 Task: Add an event with the title Webinar: Advanced SEO Strategies for Organic Traffic Growth, date '2023/12/20', time 7:50 AM to 9:50 AMand add a description: Participants will explore the significance of shared goals and a shared vision in driving team collaboration. They will learn techniques for aligning individual objectives with team objectives, fostering a sense of purpose, and promoting a collective sense of ownership.Select event color  Graphite . Add location for the event as: 789 La Boqueria, Barcelona, Spain, logged in from the account softage.5@softage.netand send the event invitation to softage.3@softage.net and softage.4@softage.net. Set a reminder for the event Weekly on Sunday
Action: Mouse moved to (56, 135)
Screenshot: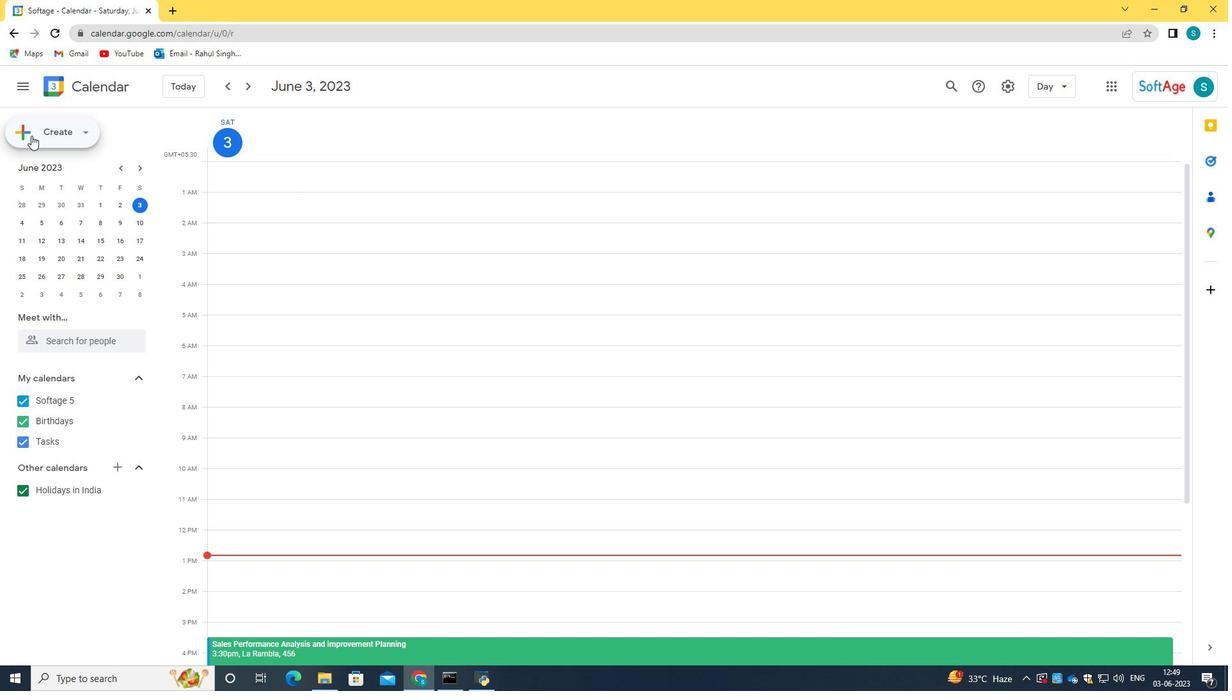 
Action: Mouse pressed left at (56, 135)
Screenshot: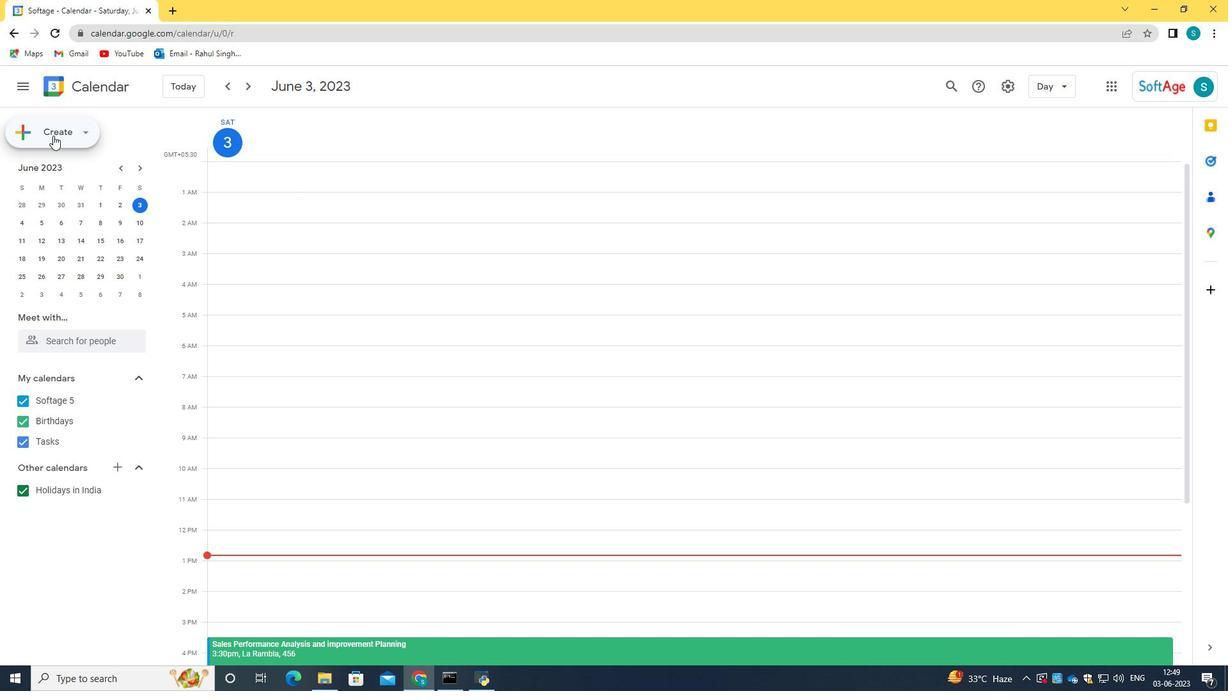 
Action: Mouse moved to (64, 168)
Screenshot: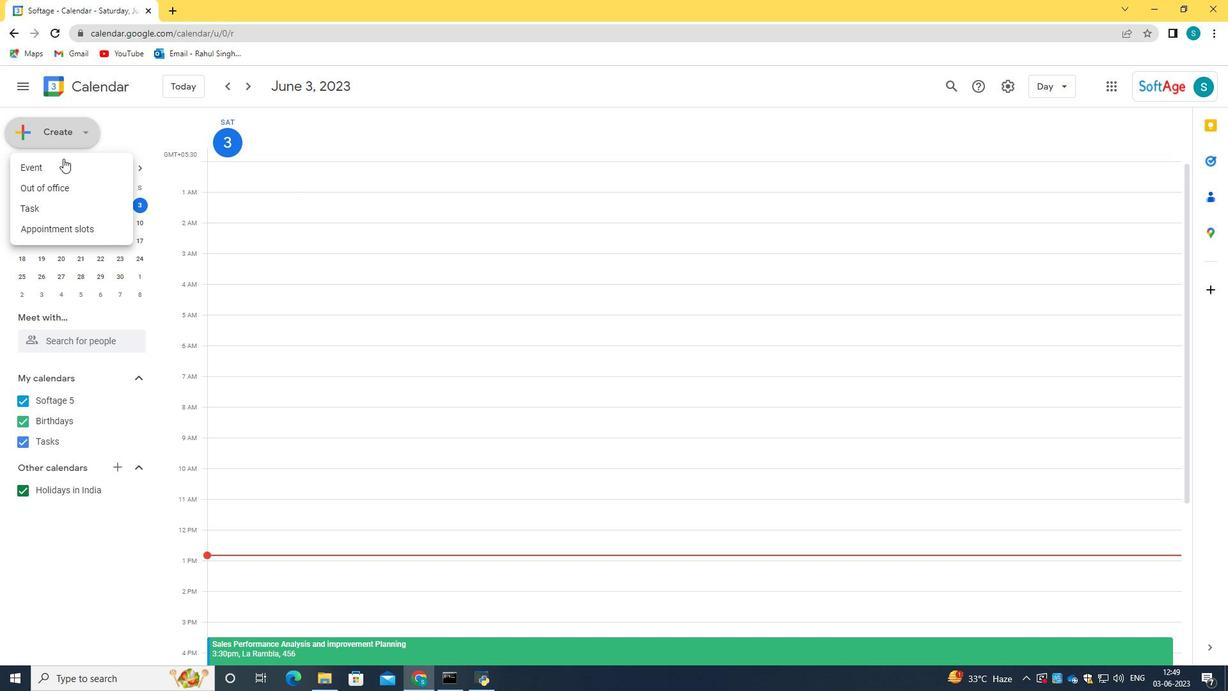 
Action: Mouse pressed left at (64, 168)
Screenshot: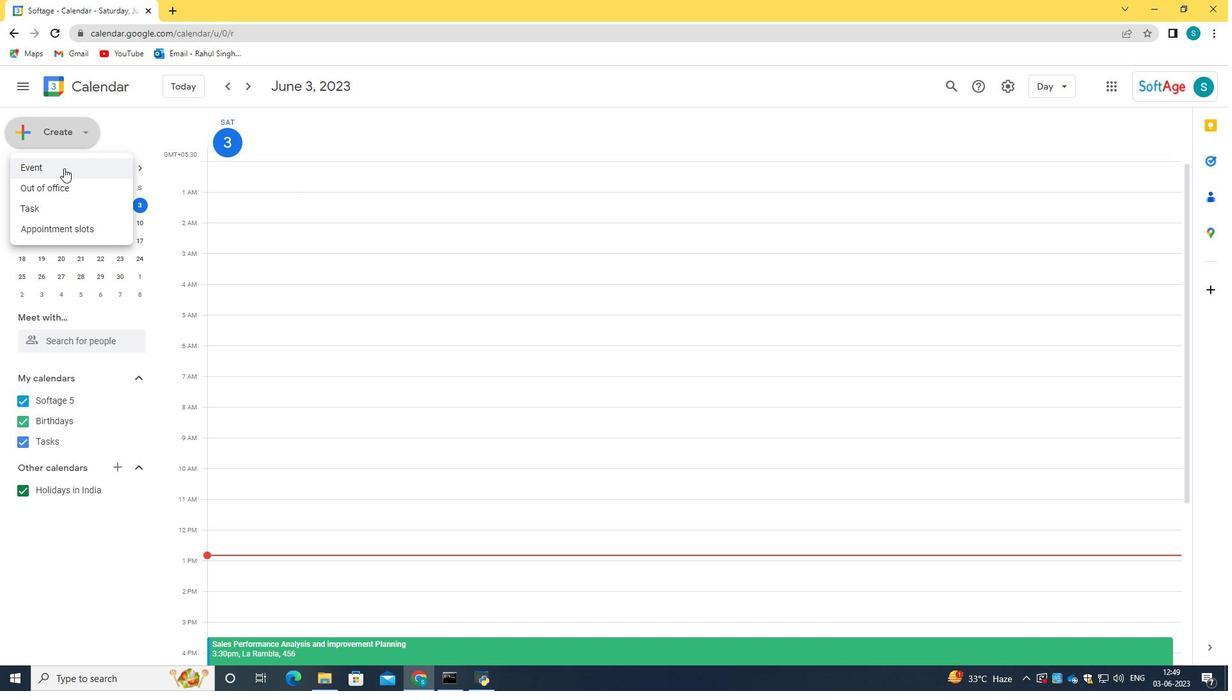 
Action: Mouse moved to (658, 280)
Screenshot: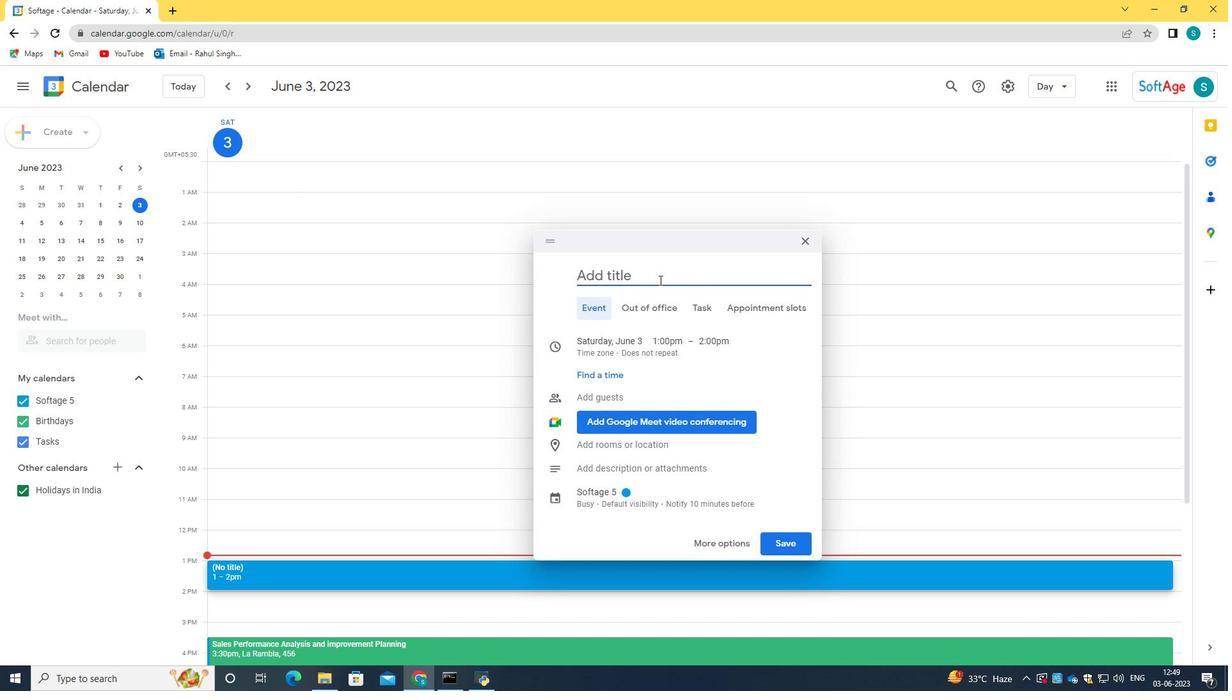 
Action: Mouse pressed left at (658, 280)
Screenshot: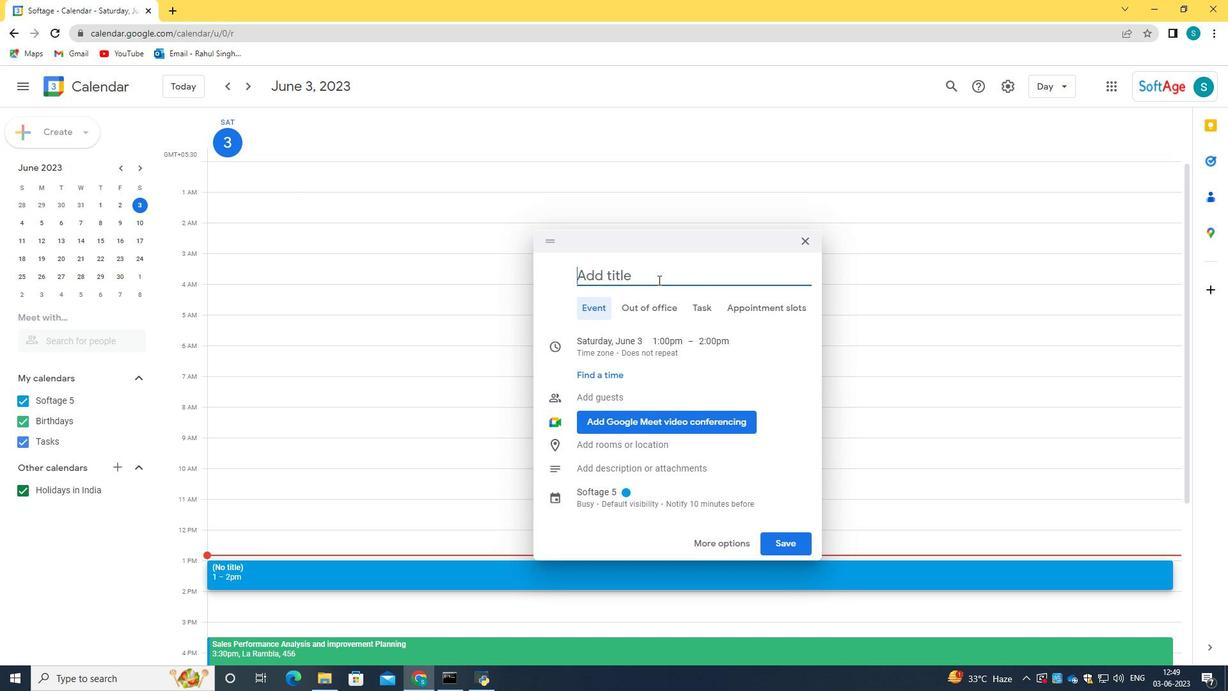 
Action: Mouse moved to (739, 554)
Screenshot: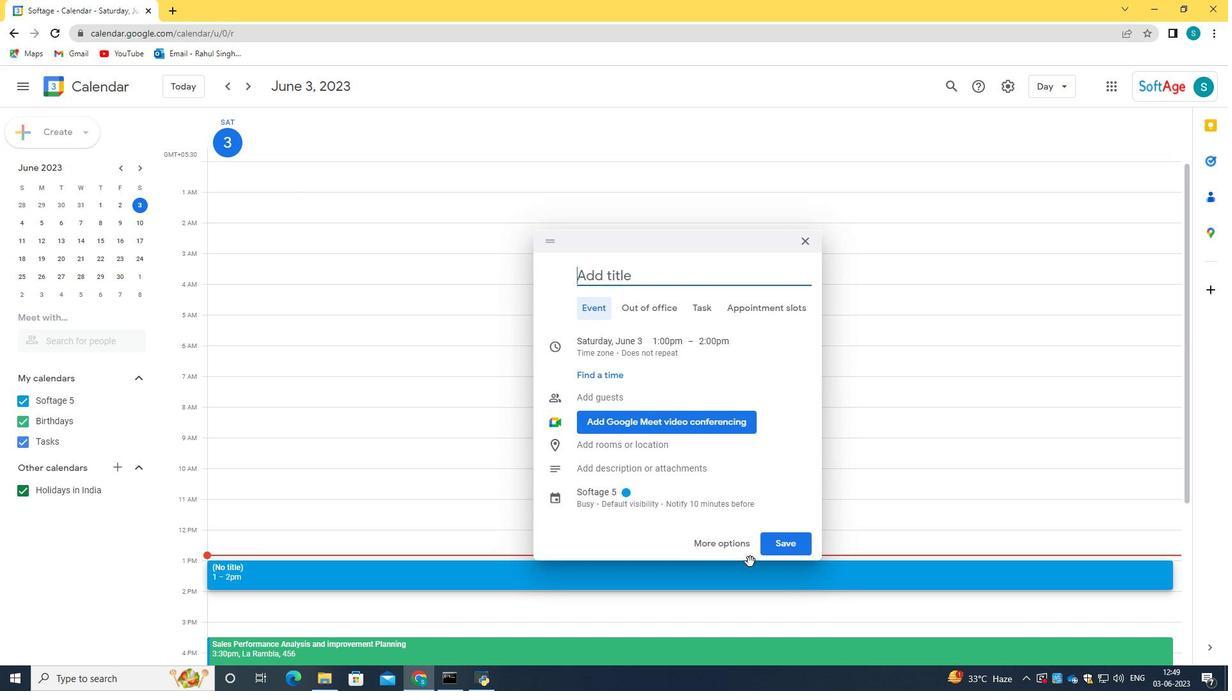 
Action: Mouse pressed left at (739, 554)
Screenshot: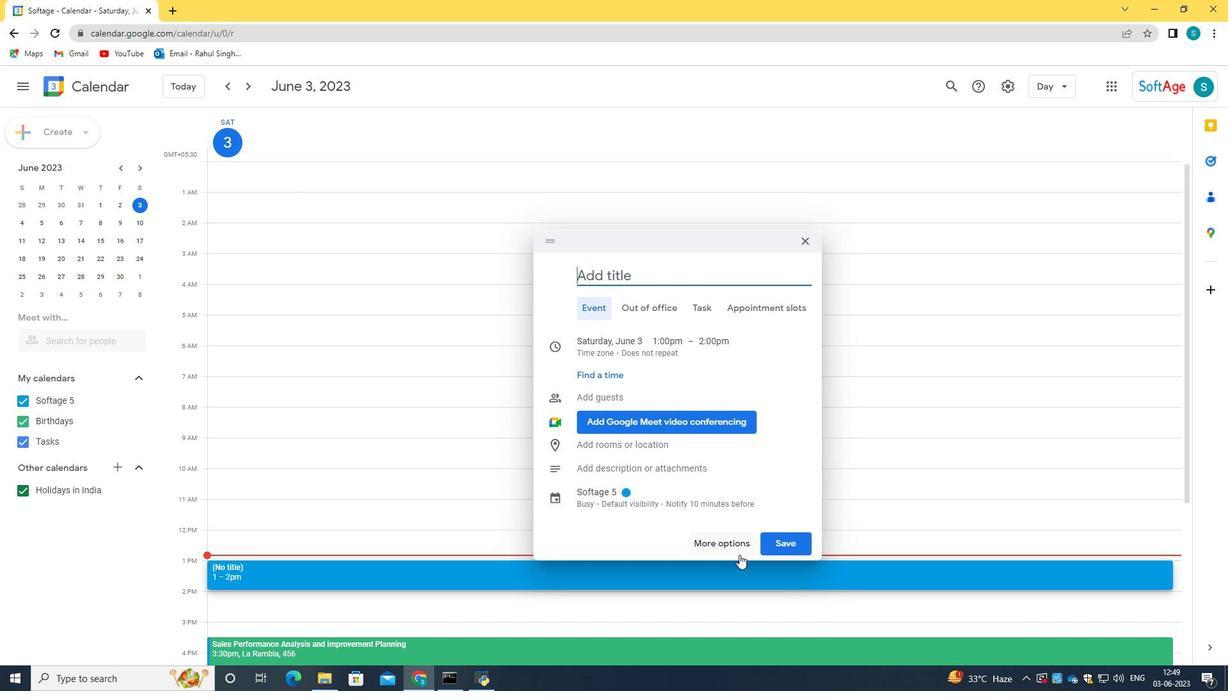 
Action: Mouse moved to (314, 96)
Screenshot: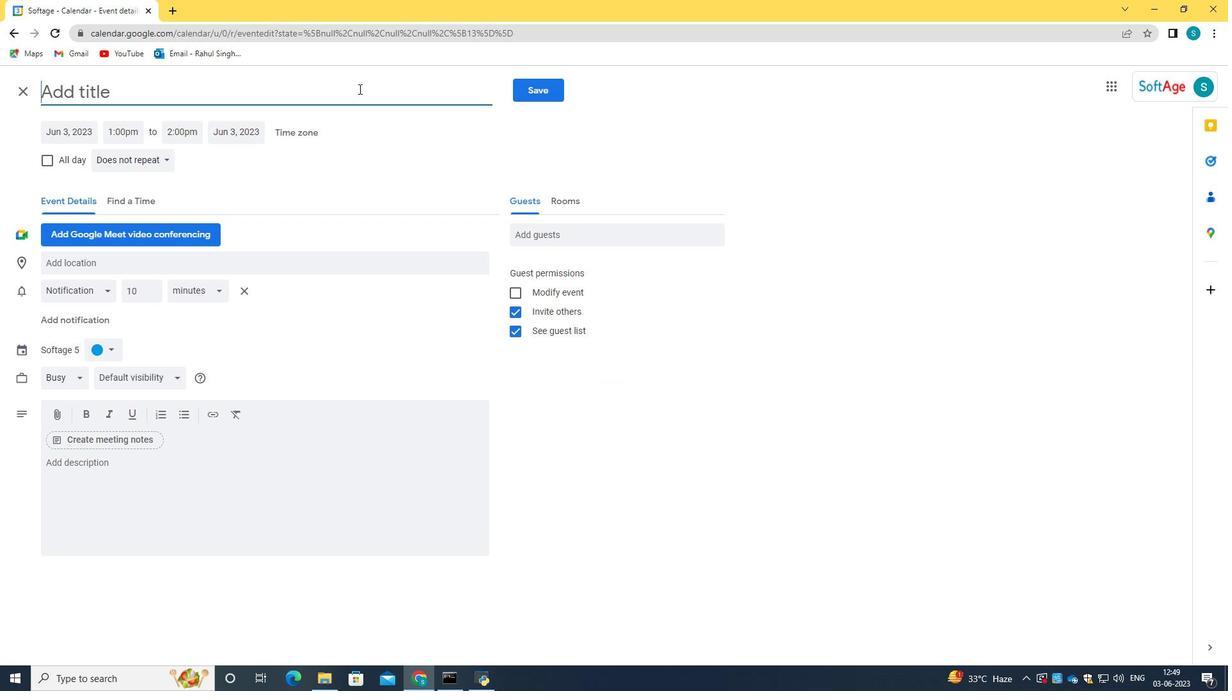 
Action: Mouse pressed left at (314, 96)
Screenshot: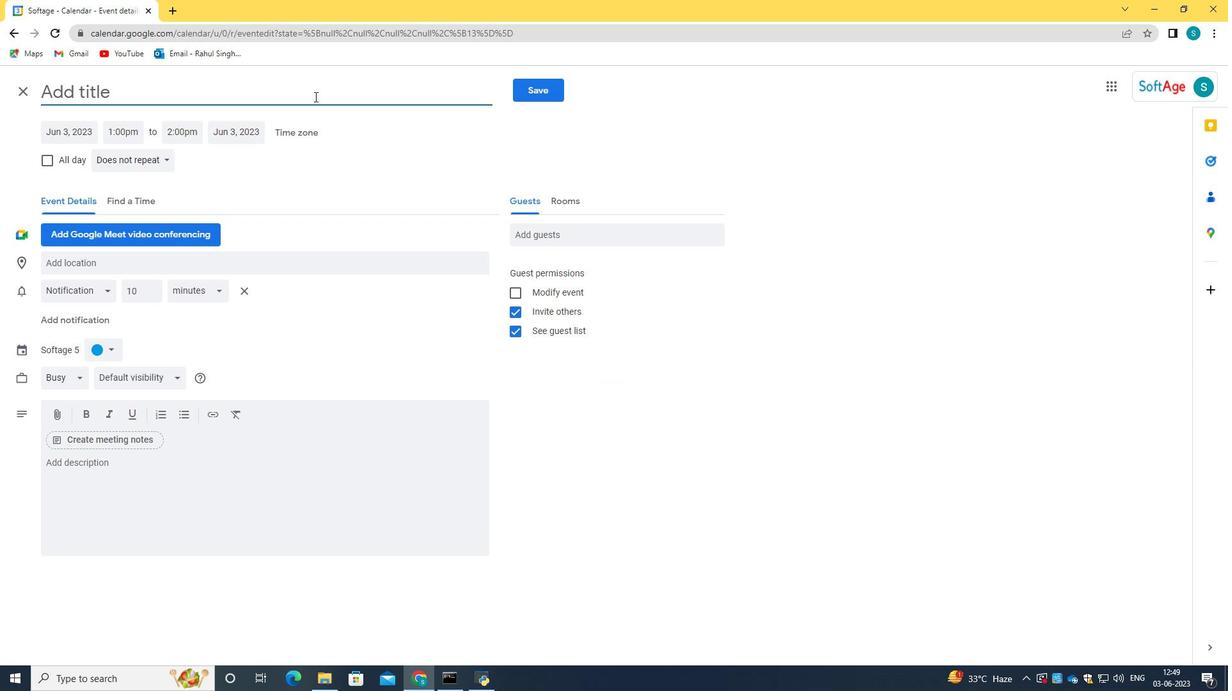 
Action: Key pressed <Key.caps_lock>A<Key.caps_lock><Key.backspace><Key.backspace><Key.caps_lock>W<Key.caps_lock>ebinar<Key.space><Key.backspace><Key.shift_r>:<Key.space><Key.caps_lock>A<Key.caps_lock>dvanced<Key.space><Key.caps_lock>S<Key.caps_lock>eo<Key.space><Key.backspace><Key.backspace><Key.backspace><Key.caps_lock>EO<Key.space><Key.caps_lock>s<Key.caps_lock><Key.backspace>S<Key.caps_lock>tratefic<Key.backspace><Key.backspace><Key.backspace>gic<Key.space>for<Key.space><Key.caps_lock>O<Key.caps_lock>rganci<Key.backspace><Key.backspace>ic<Key.space><Key.caps_lock>T<Key.caps_lock>rafic<Key.space><Key.caps_lock><Key.backspace><Key.backspace><Key.backspace>FI<Key.backspace><Key.backspace><Key.caps_lock>fic<Key.space><Key.caps_lock>G<Key.caps_lock>rowth
Screenshot: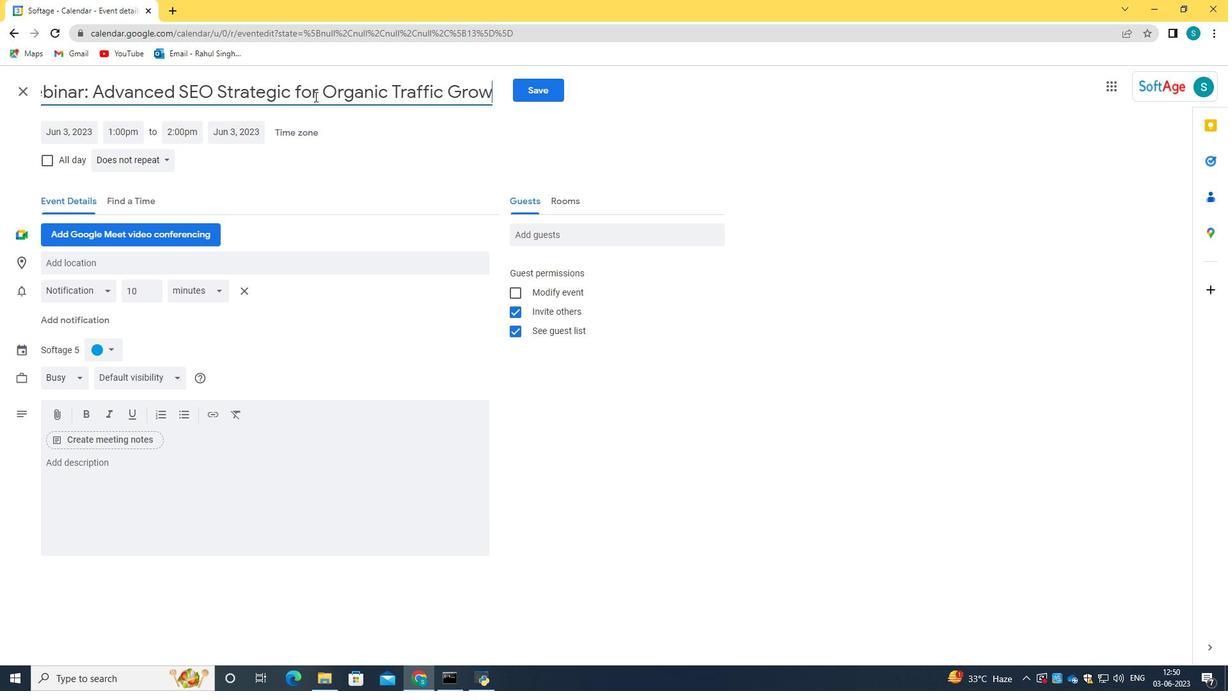
Action: Mouse moved to (55, 131)
Screenshot: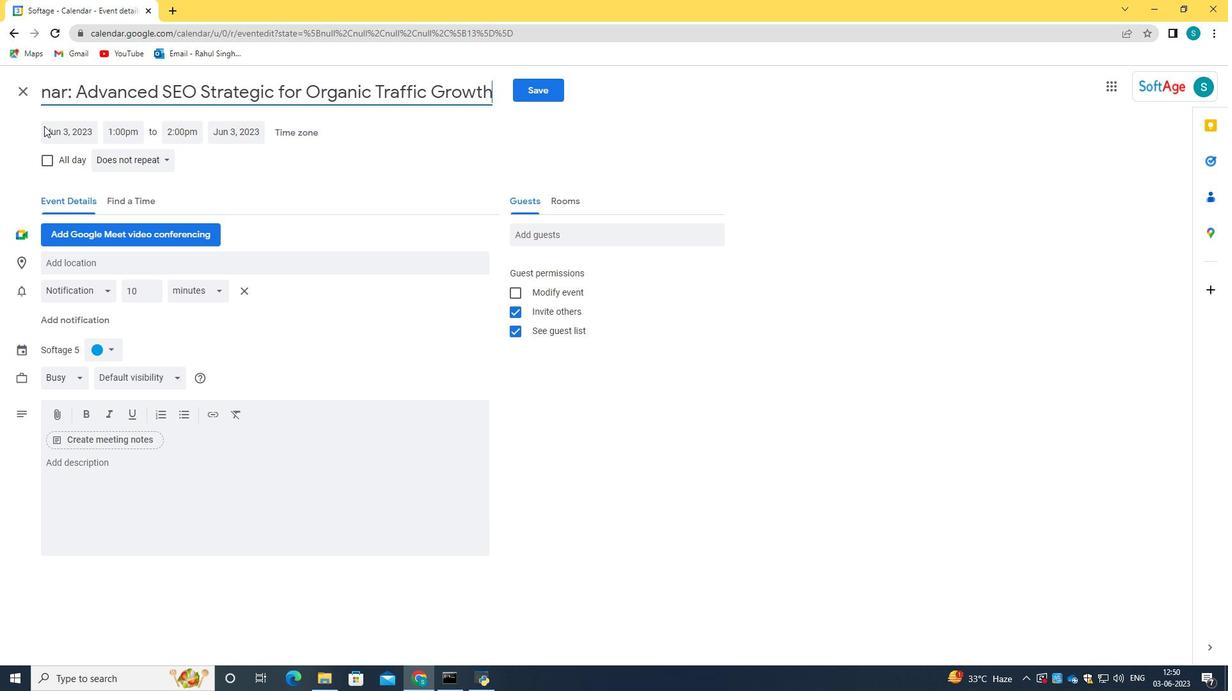
Action: Mouse pressed left at (55, 131)
Screenshot: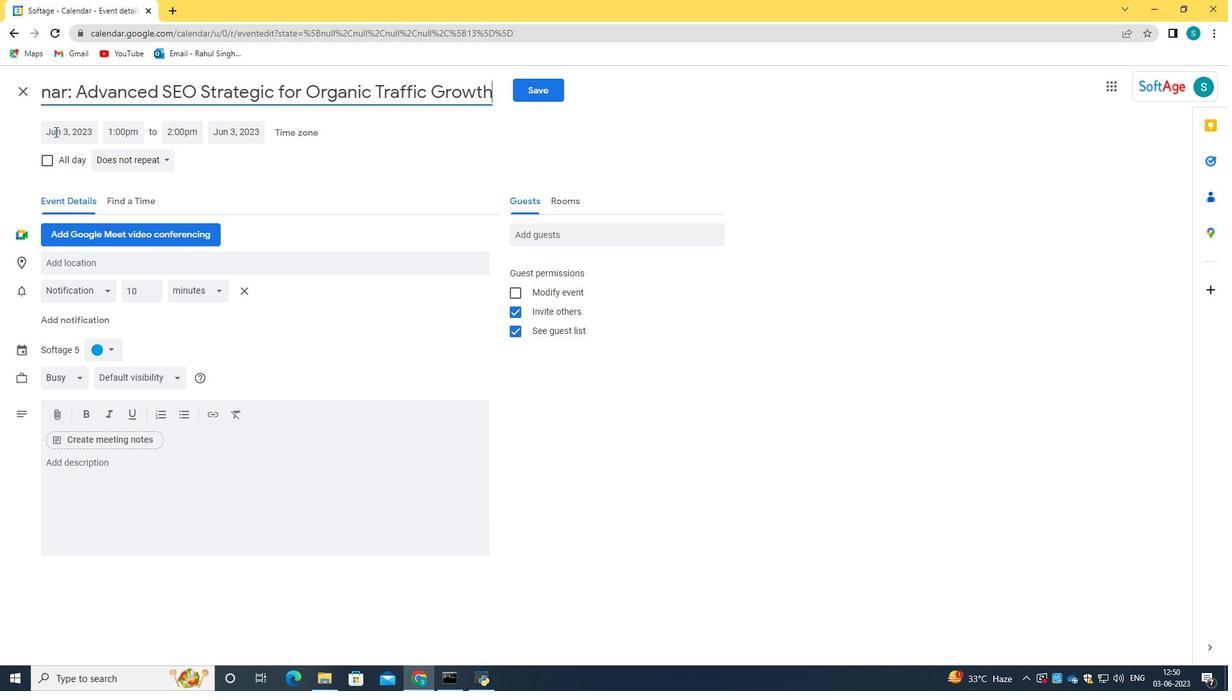 
Action: Key pressed 2023/12/20
Screenshot: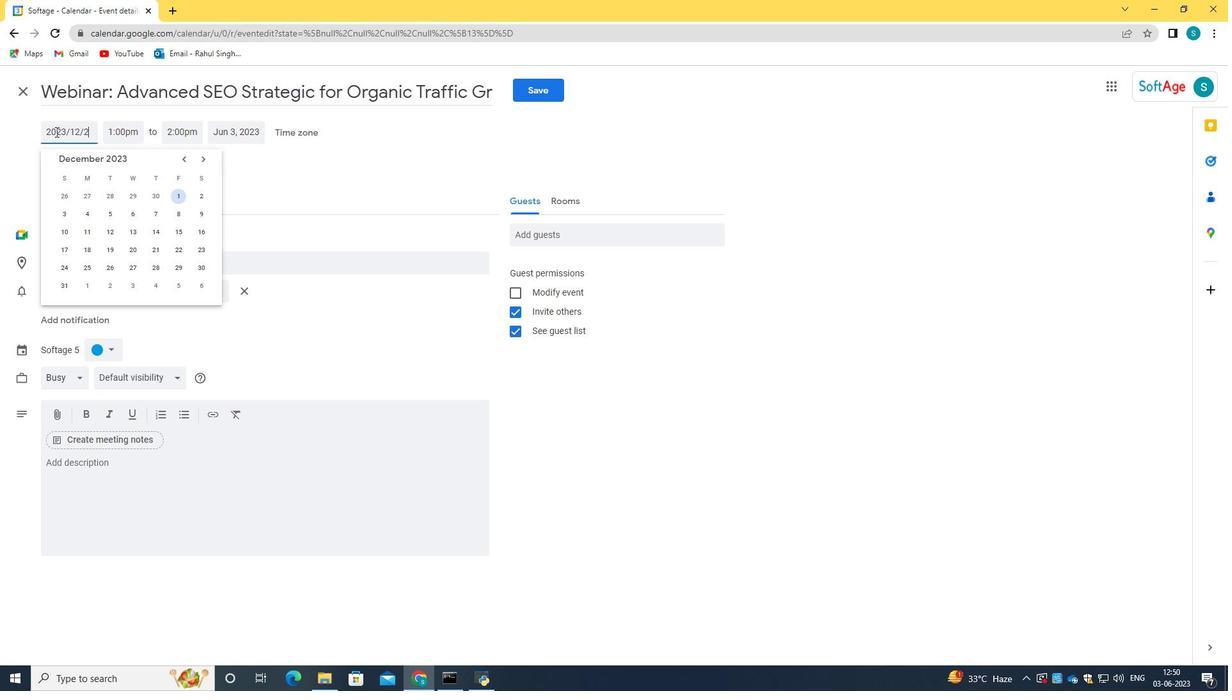 
Action: Mouse moved to (131, 255)
Screenshot: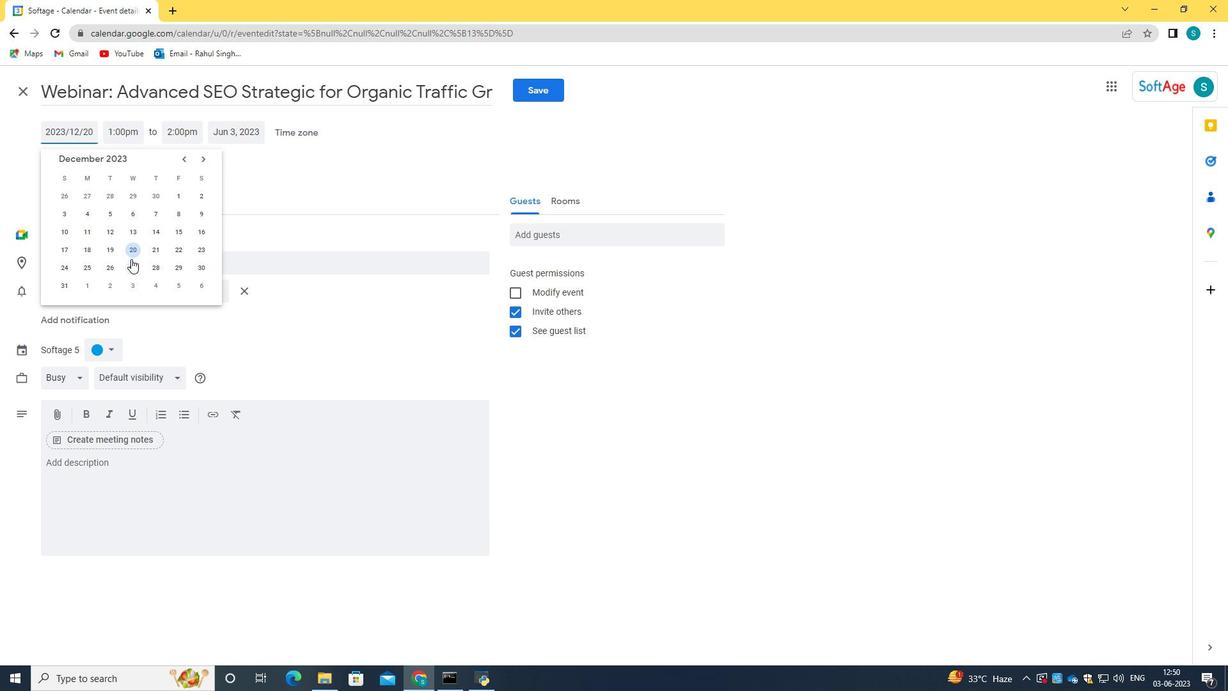 
Action: Mouse pressed left at (131, 255)
Screenshot: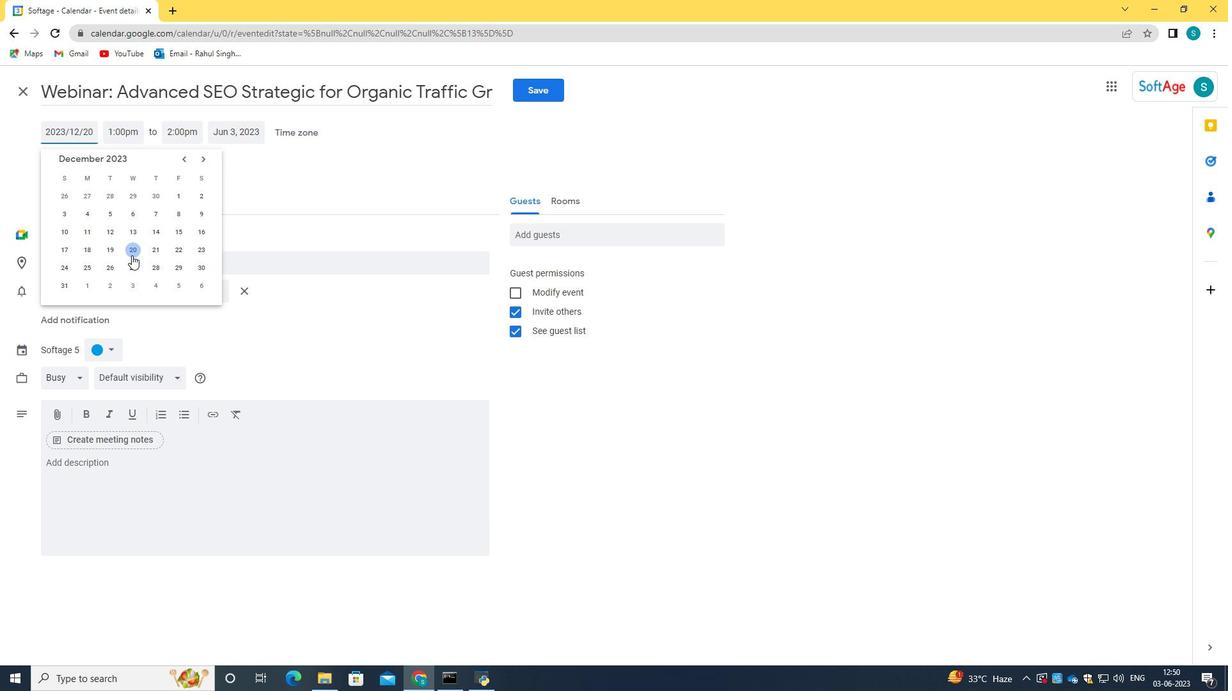 
Action: Mouse moved to (131, 129)
Screenshot: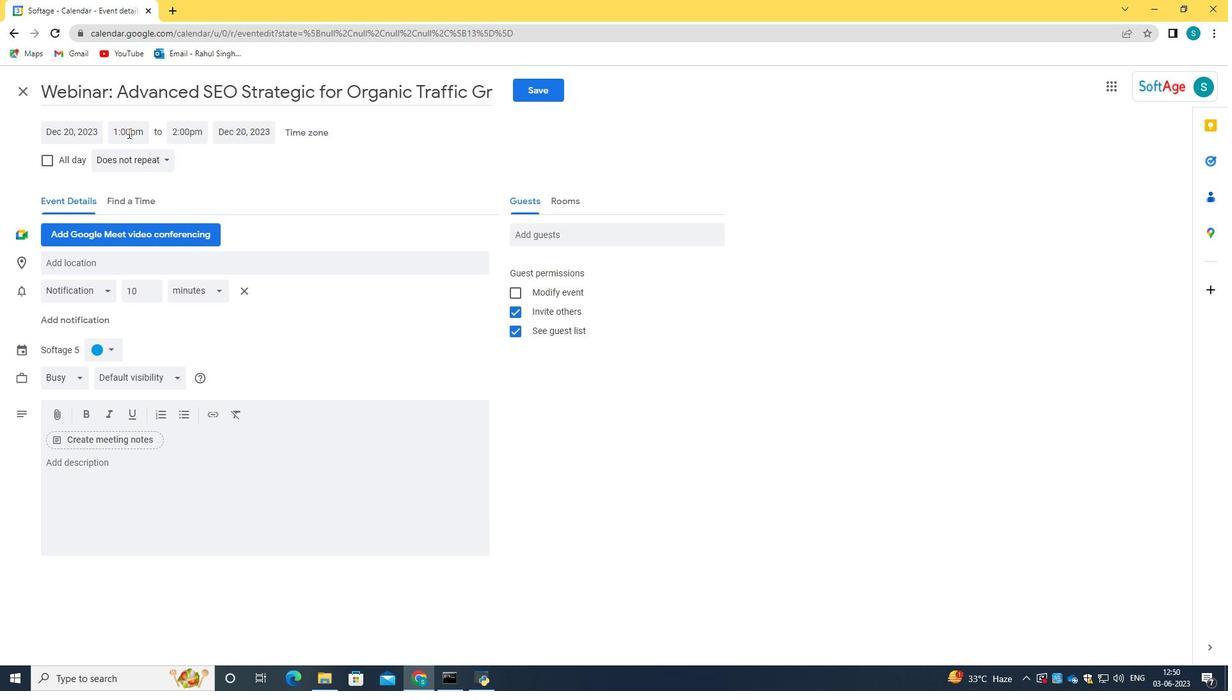 
Action: Mouse pressed left at (131, 129)
Screenshot: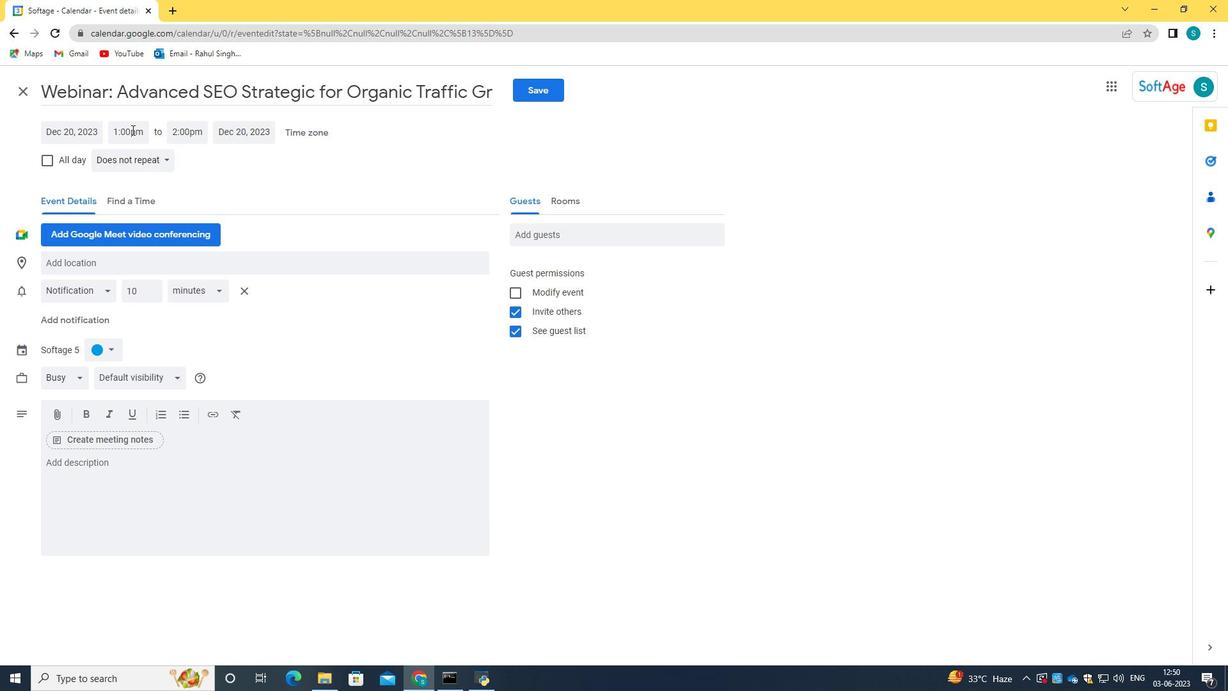 
Action: Key pressed 7<Key.shift_r>:50<Key.space>am<Key.tab>9<Key.shift_r>:50<Key.enter>
Screenshot: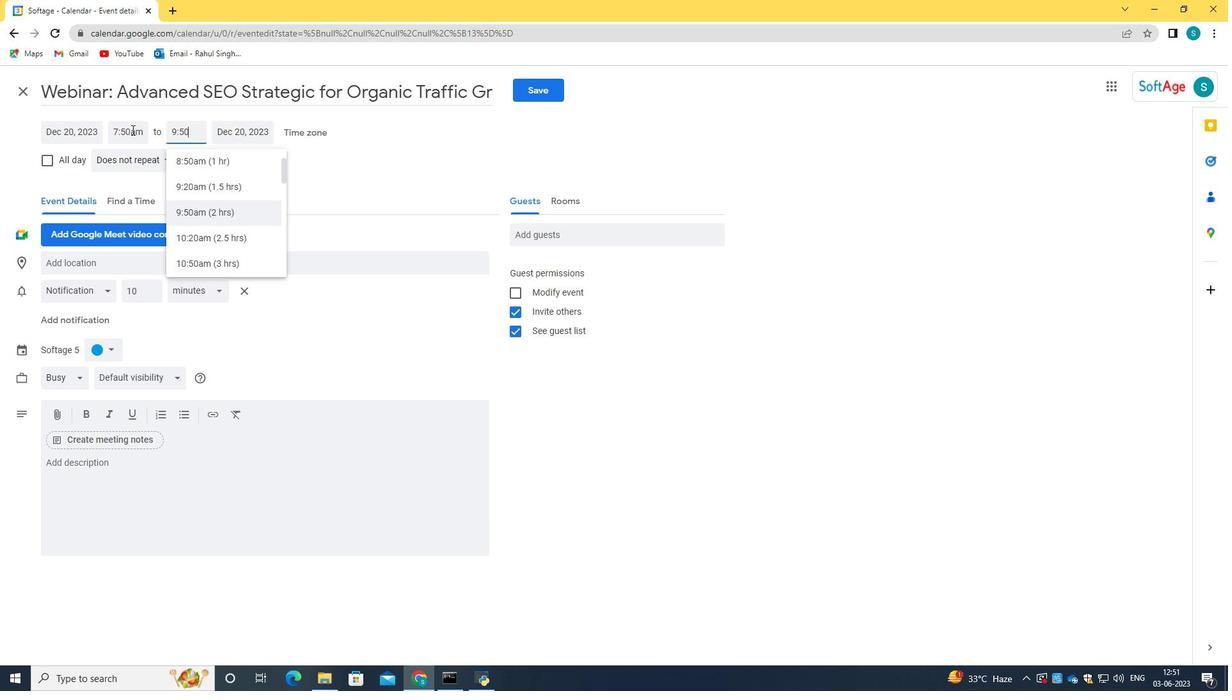 
Action: Mouse moved to (197, 473)
Screenshot: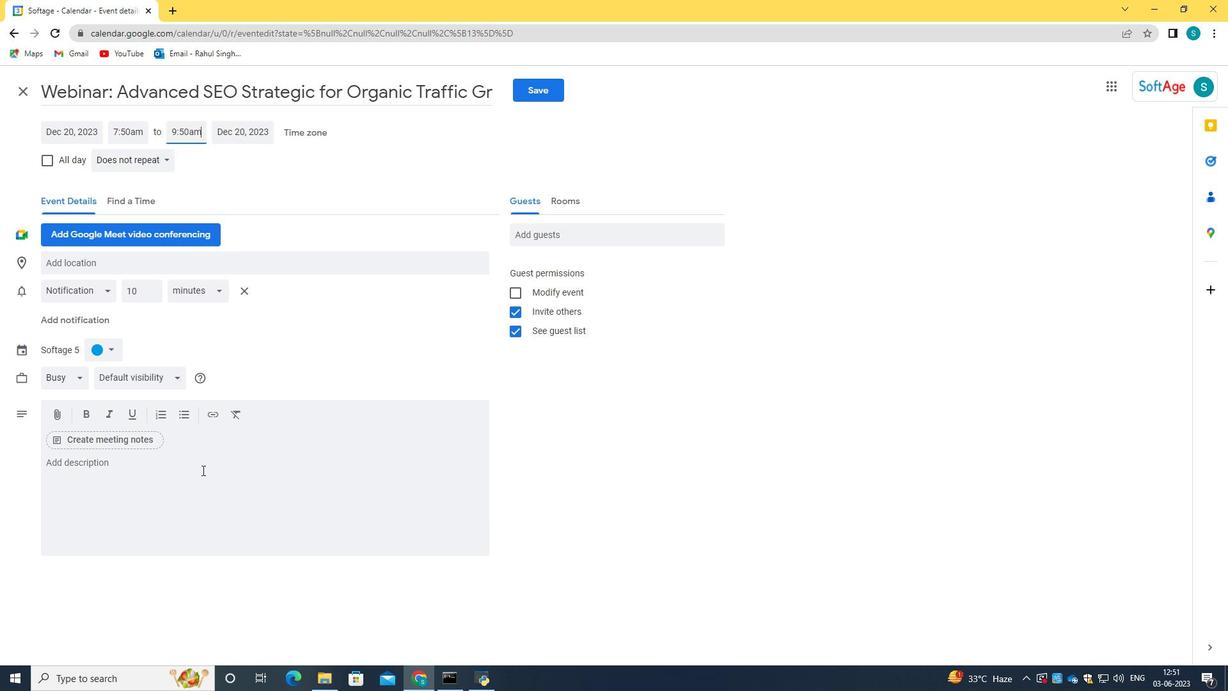 
Action: Mouse pressed left at (197, 473)
Screenshot: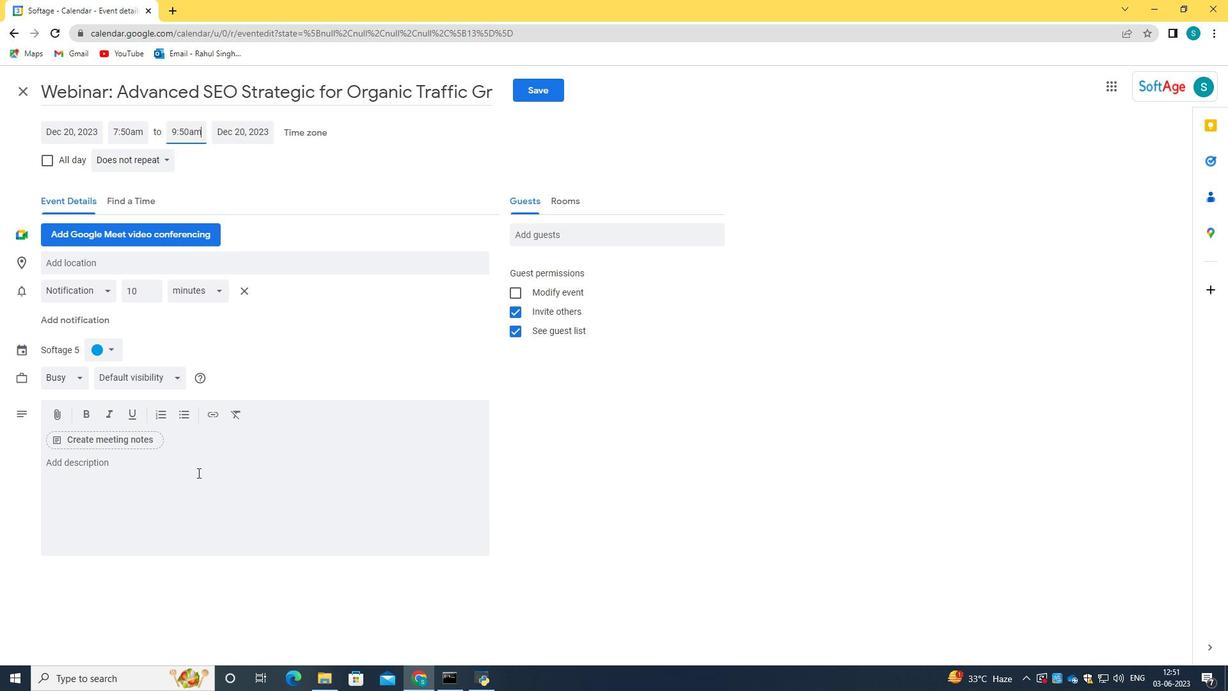 
Action: Mouse moved to (160, 498)
Screenshot: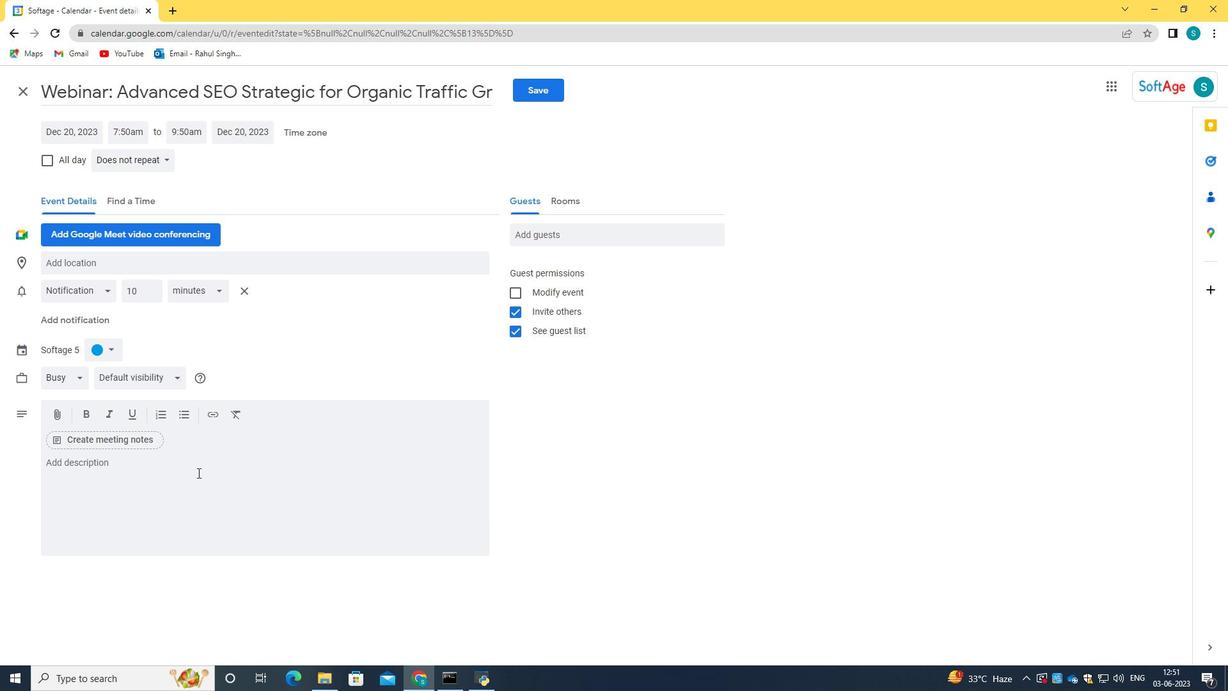 
Action: Mouse pressed left at (160, 498)
Screenshot: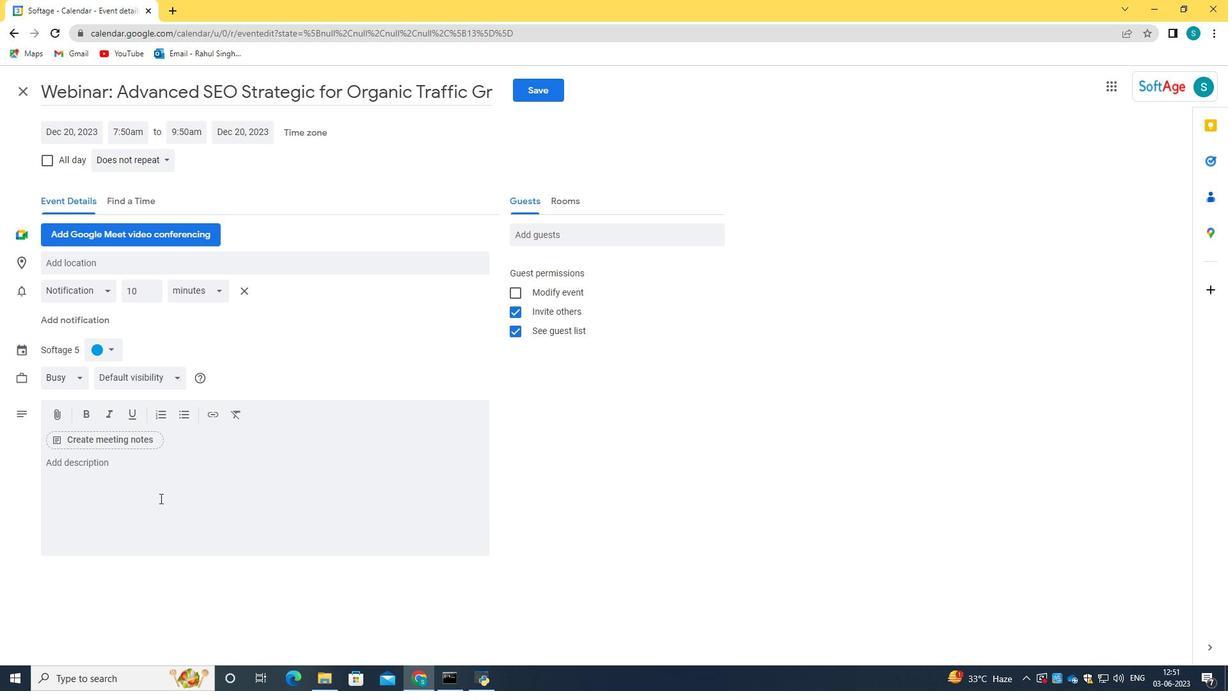 
Action: Key pressed <Key.caps_lock>P<Key.caps_lock>articipants<Key.space>will<Key.space>explore<Key.space>the<Key.space>significance<Key.space>of<Key.space>shared<Key.space>goals<Key.space>and<Key.space>a<Key.space>shared<Key.space>version<Key.space>in<Key.space>driving<Key.space>team<Key.space>collaboration.<Key.space><Key.caps_lock>T<Key.caps_lock>hey<Key.space>will<Key.space>learn<Key.space>techniques<Key.space>for<Key.space>aligning<Key.space>individual<Key.space>objectives<Key.space>with<Key.space>team<Key.space>objectives,<Key.space>fostering<Key.space>a<Key.space>sense<Key.space>of<Key.space>purpose,<Key.space>and<Key.space>promoting<Key.space>a<Key.space>collective<Key.space>sence<Key.space><Key.backspace><Key.backspace><Key.backspace>se<Key.space>of<Key.space>ownership.
Screenshot: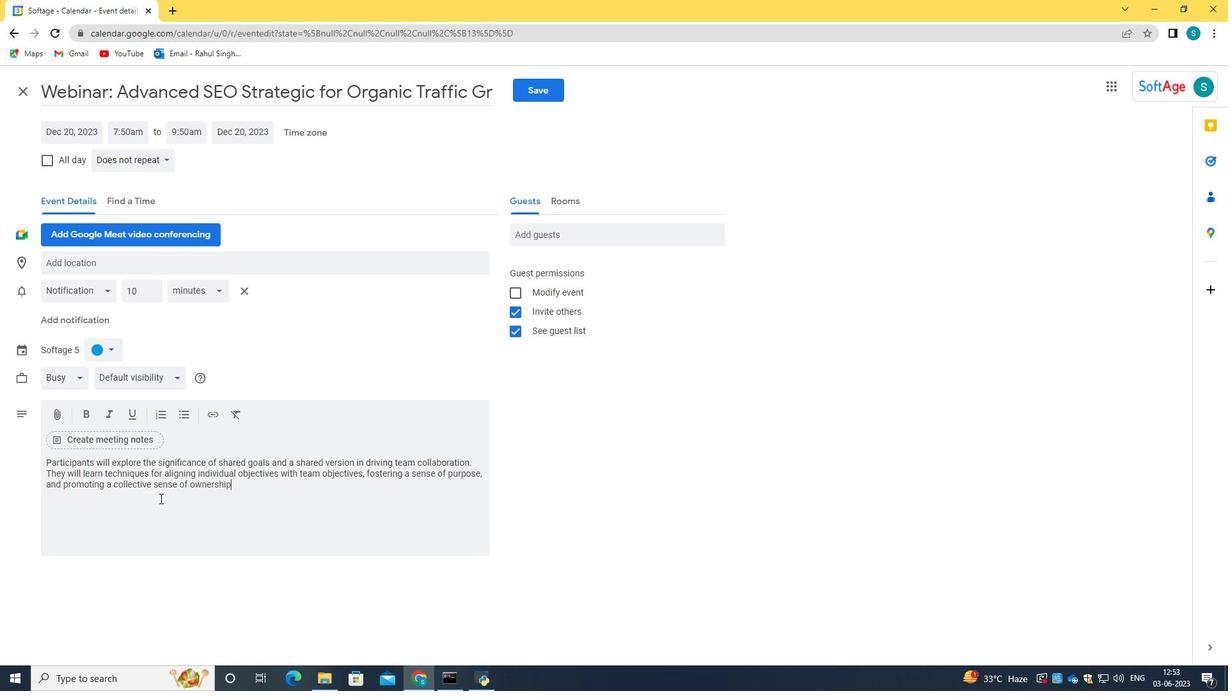
Action: Mouse moved to (102, 350)
Screenshot: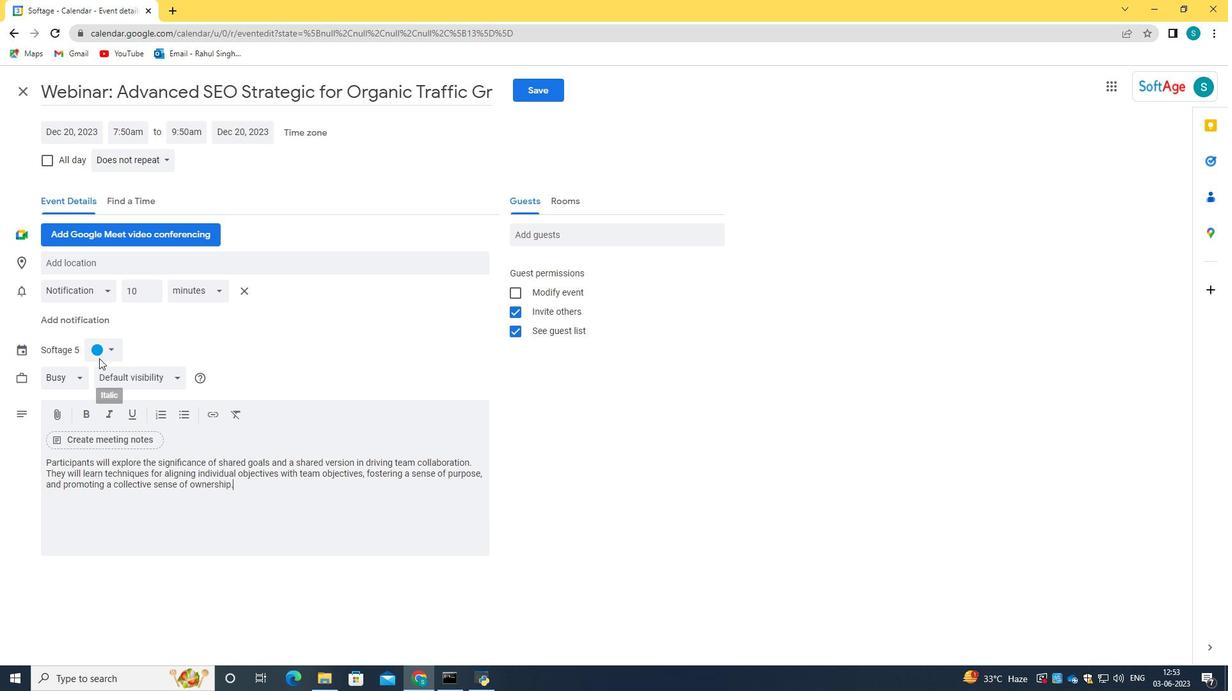 
Action: Mouse pressed left at (102, 350)
Screenshot: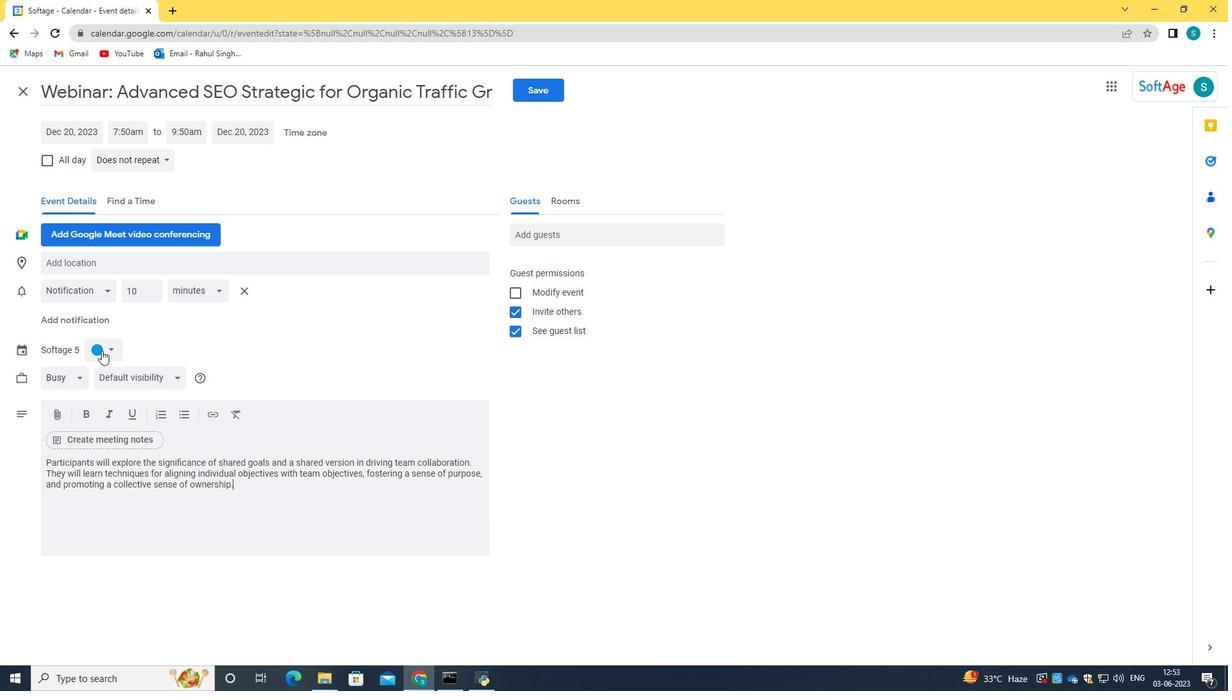 
Action: Mouse moved to (112, 412)
Screenshot: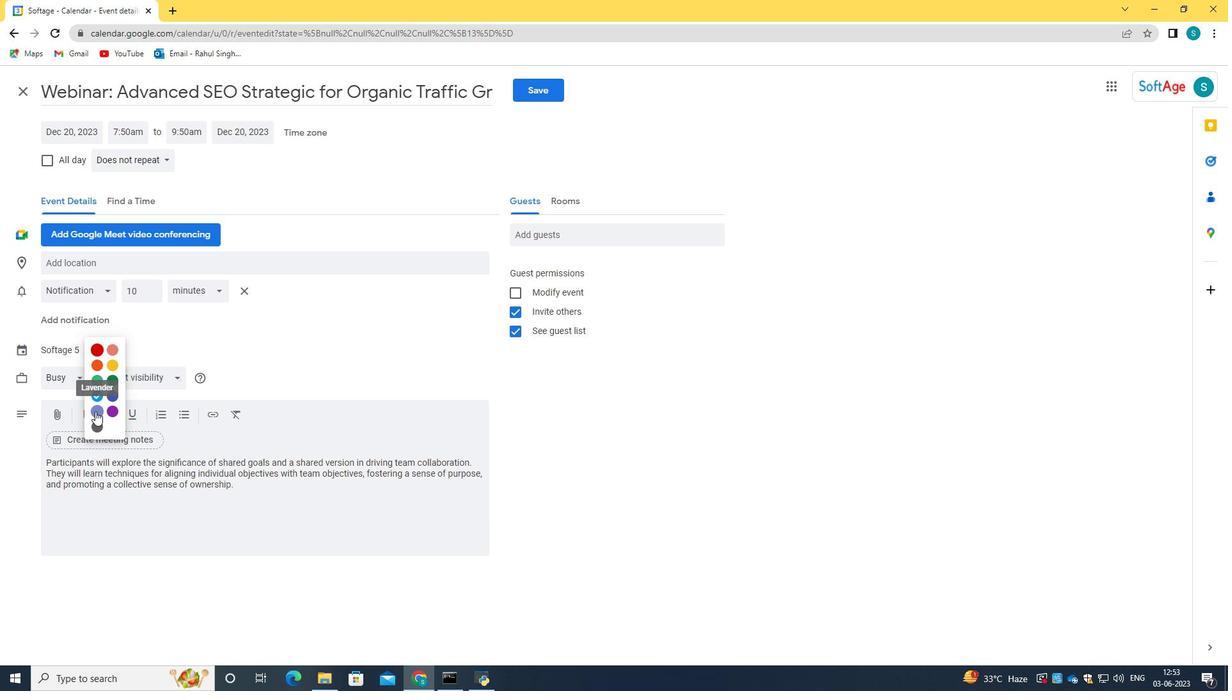 
Action: Mouse pressed left at (112, 412)
Screenshot: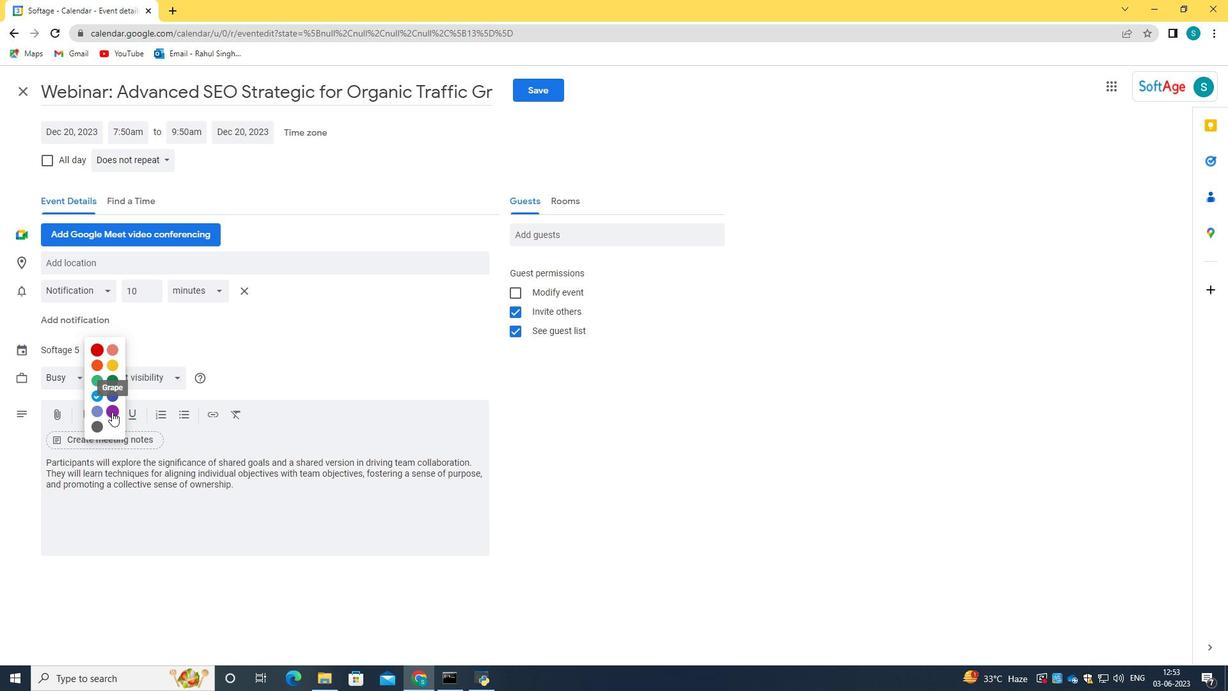 
Action: Mouse moved to (135, 266)
Screenshot: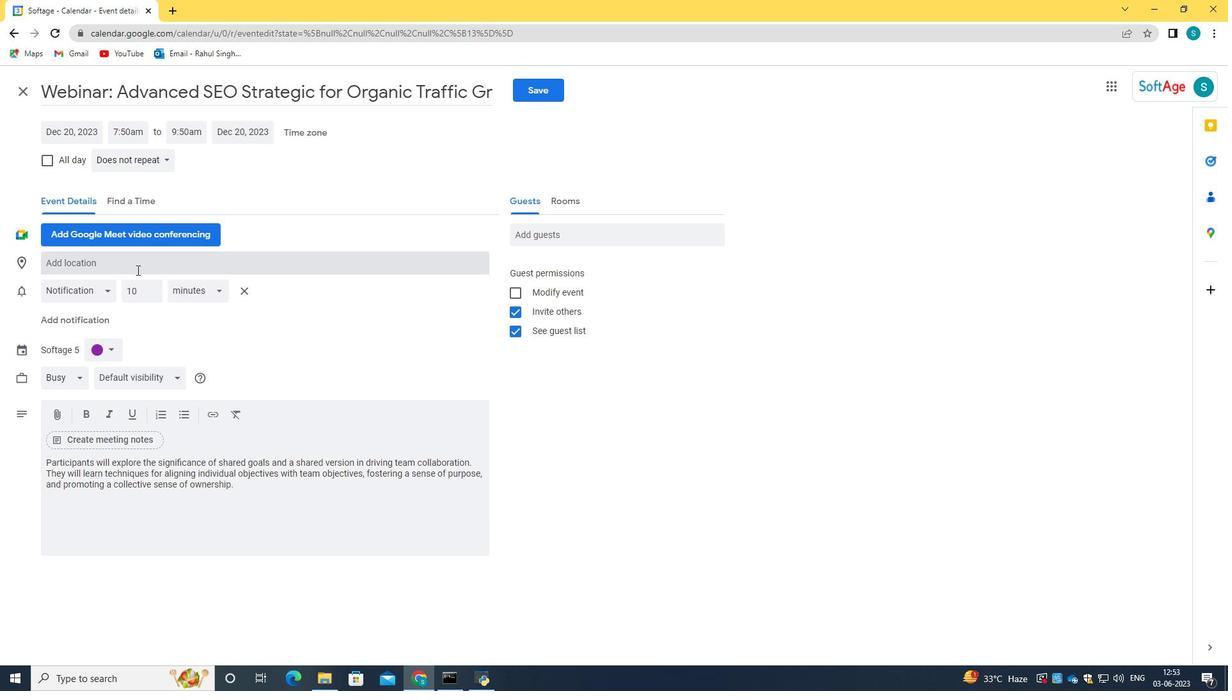 
Action: Mouse pressed left at (135, 266)
Screenshot: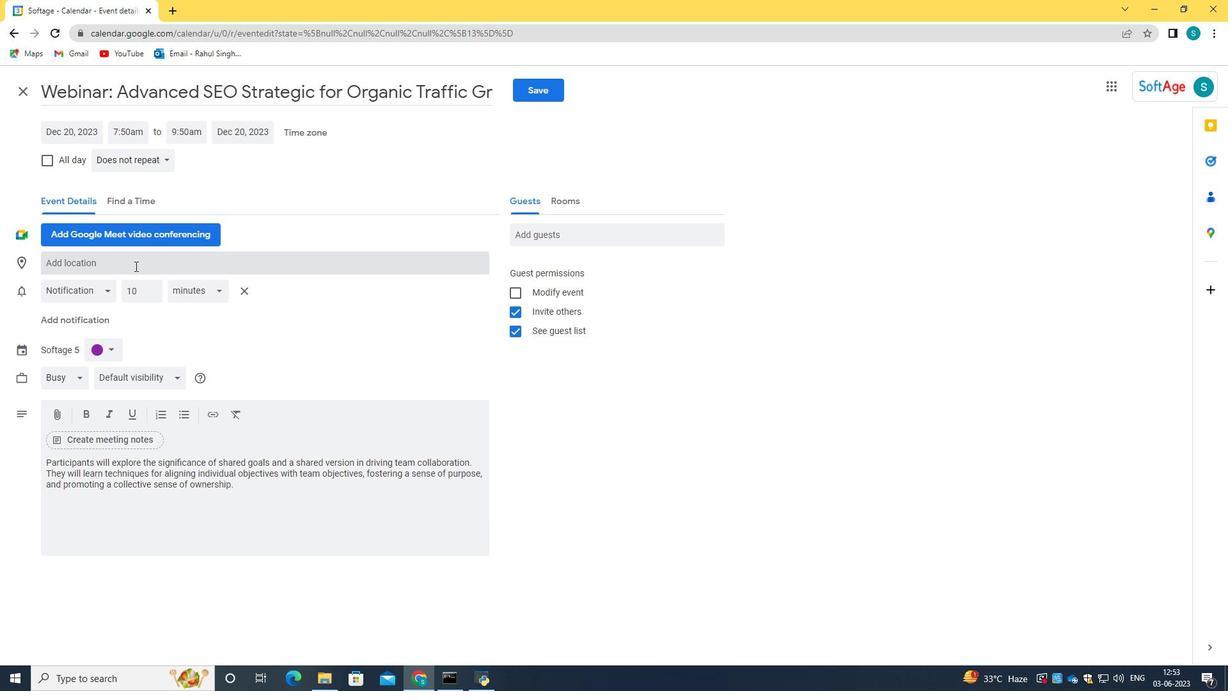 
Action: Key pressed 789<Key.space><Key.caps_lock>L<Key.caps_lock>a<Key.space><Key.caps_lock>B<Key.caps_lock>oqueria,<Key.space><Key.caps_lock>B<Key.caps_lock>arcelona,<Key.space><Key.caps_lock>S<Key.caps_lock>pain
Screenshot: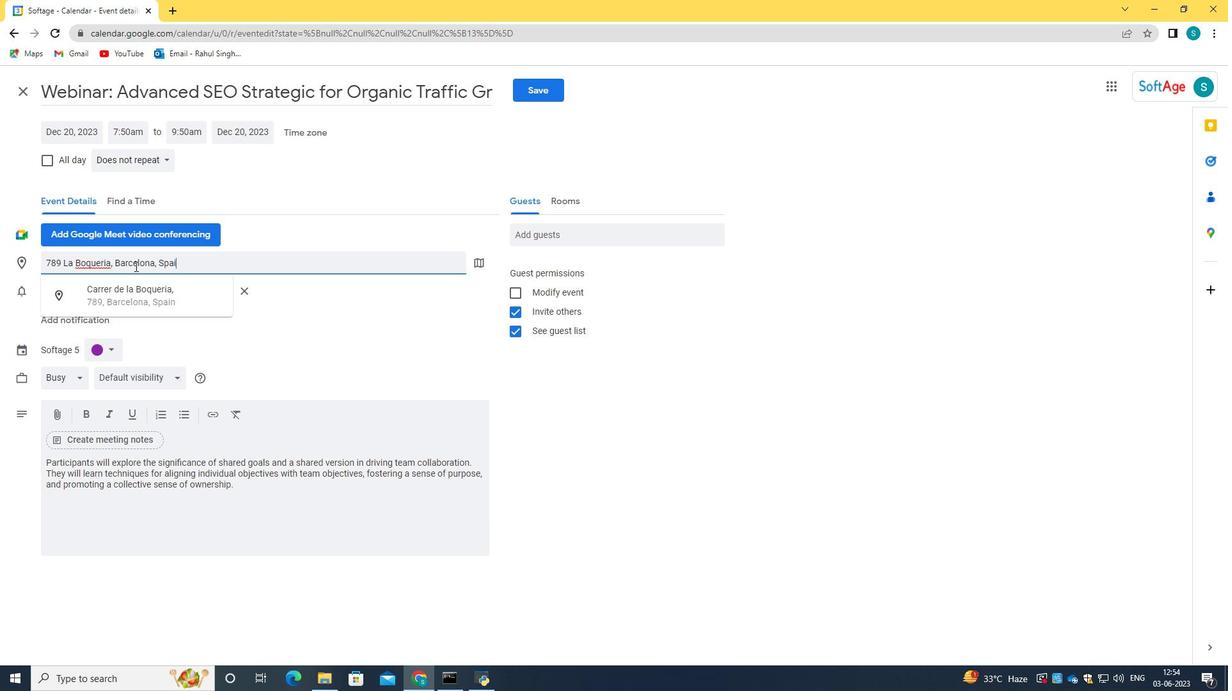 
Action: Mouse moved to (149, 297)
Screenshot: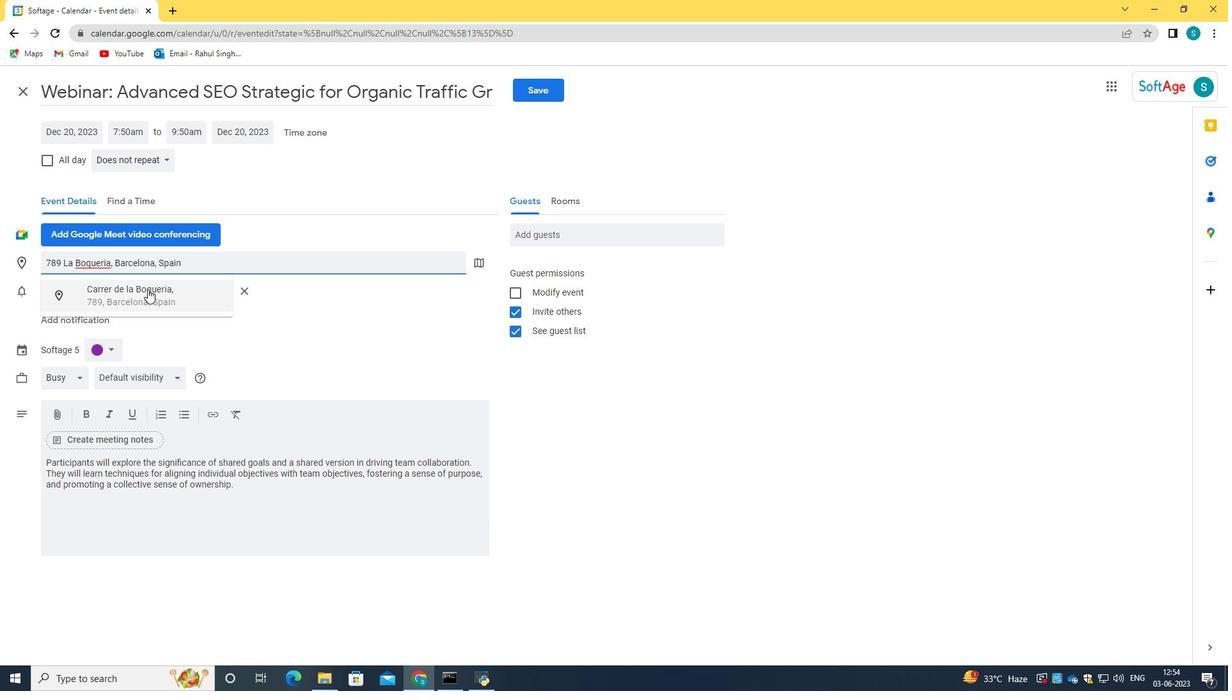 
Action: Mouse pressed left at (149, 297)
Screenshot: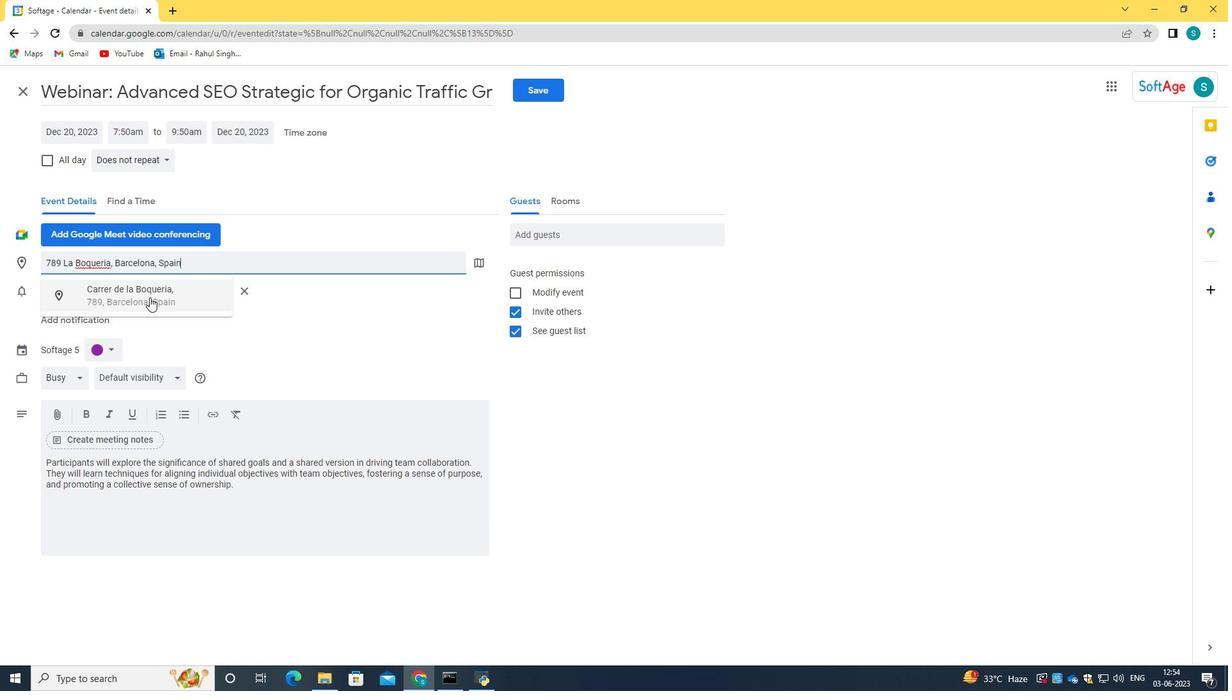 
Action: Mouse moved to (582, 234)
Screenshot: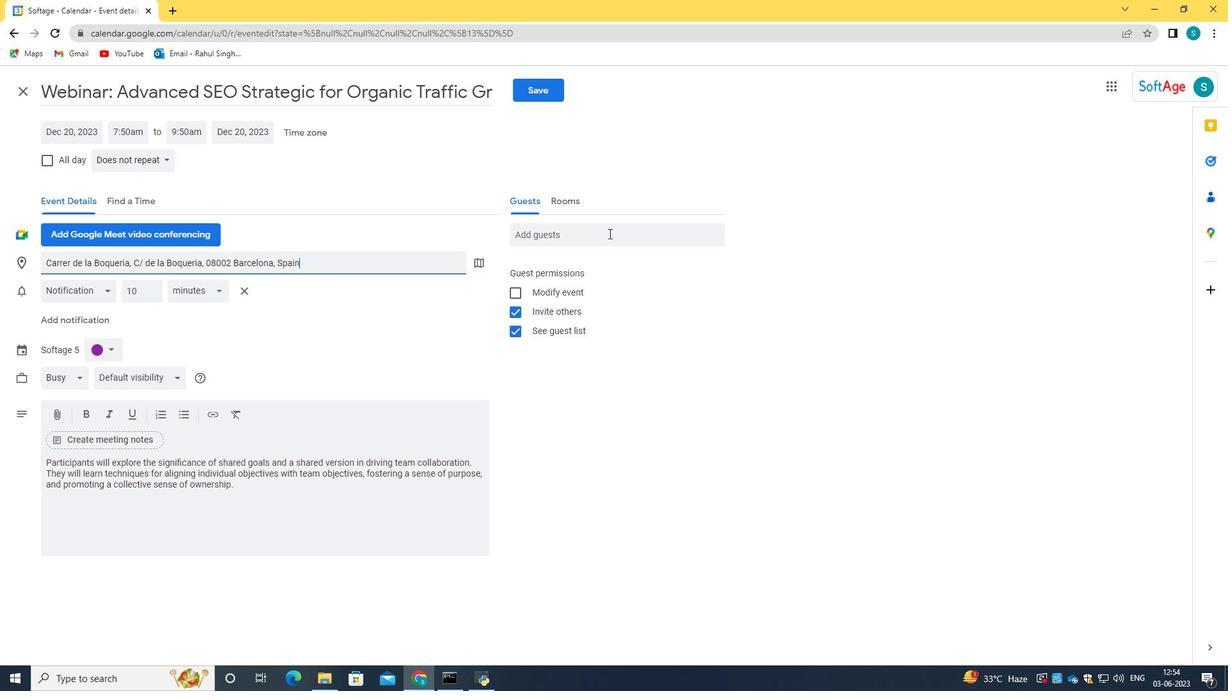 
Action: Mouse pressed left at (582, 234)
Screenshot: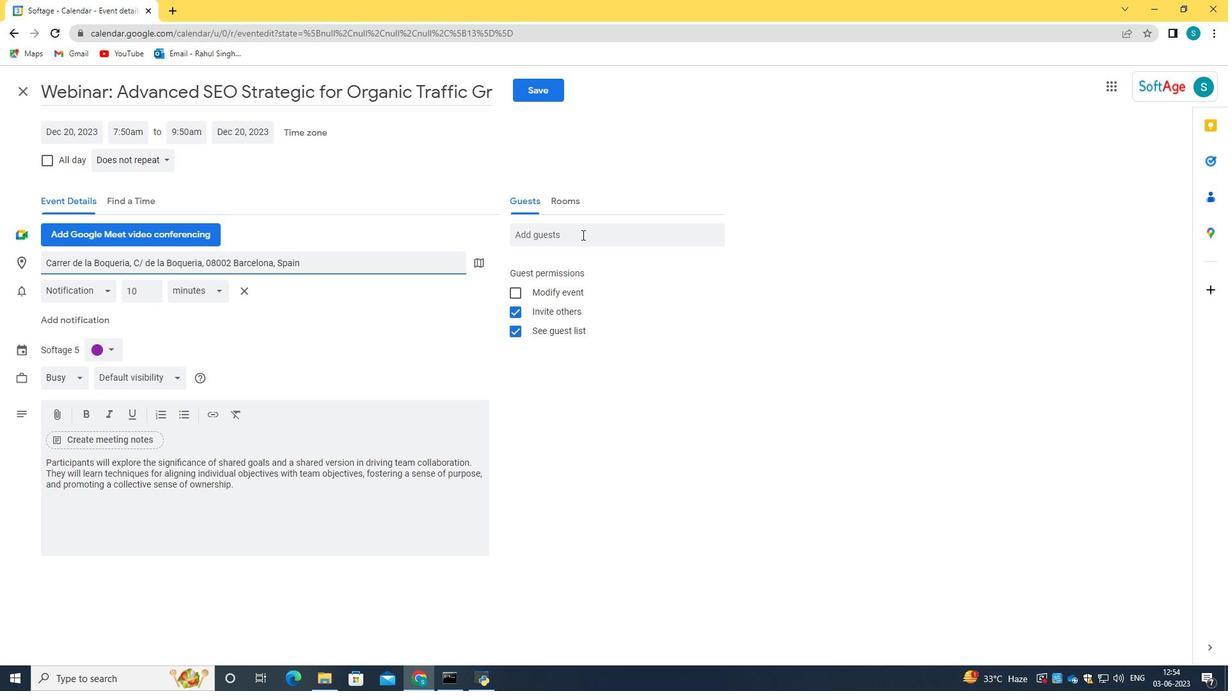 
Action: Key pressed softage.3<Key.shift>@sod<Key.backspace>ftage.net<Key.tab>softage.4<Key.shift>@softage.net
Screenshot: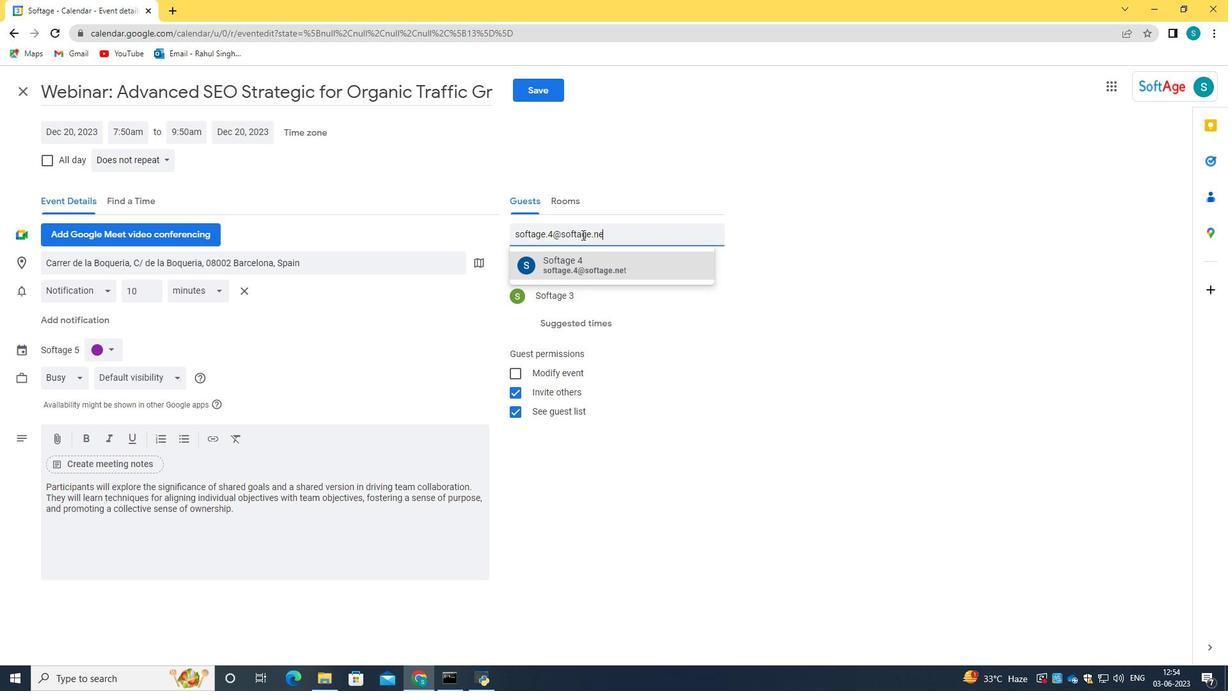
Action: Mouse moved to (638, 267)
Screenshot: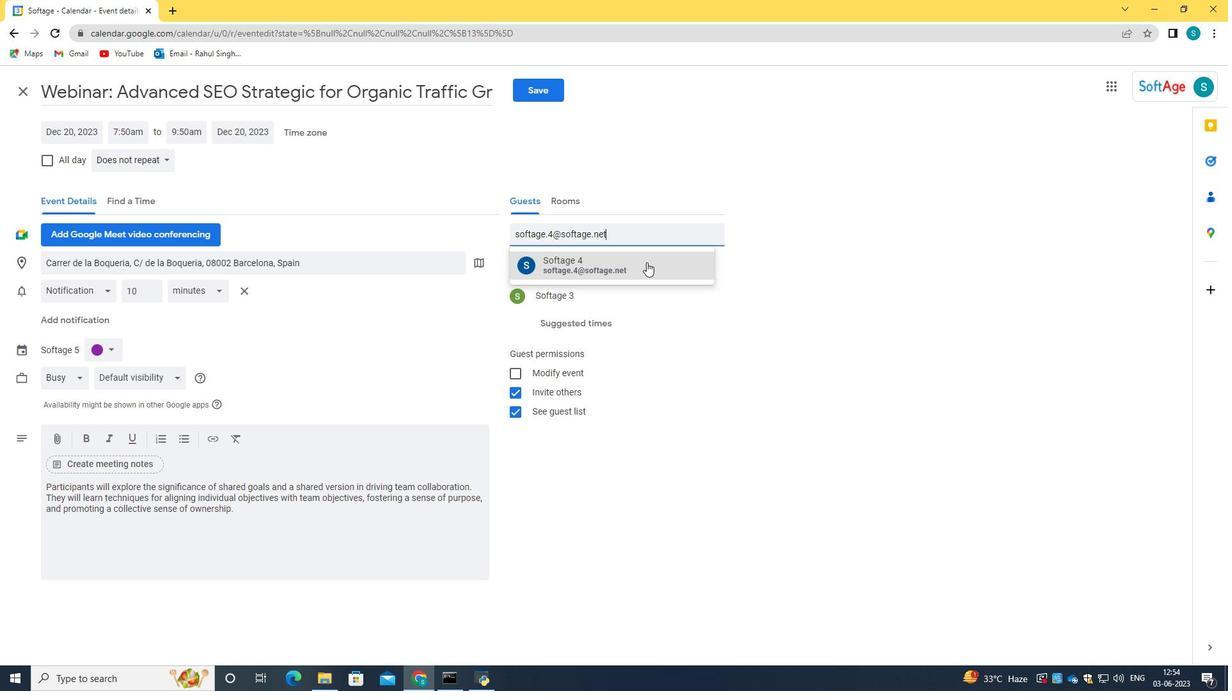 
Action: Mouse pressed left at (638, 267)
Screenshot: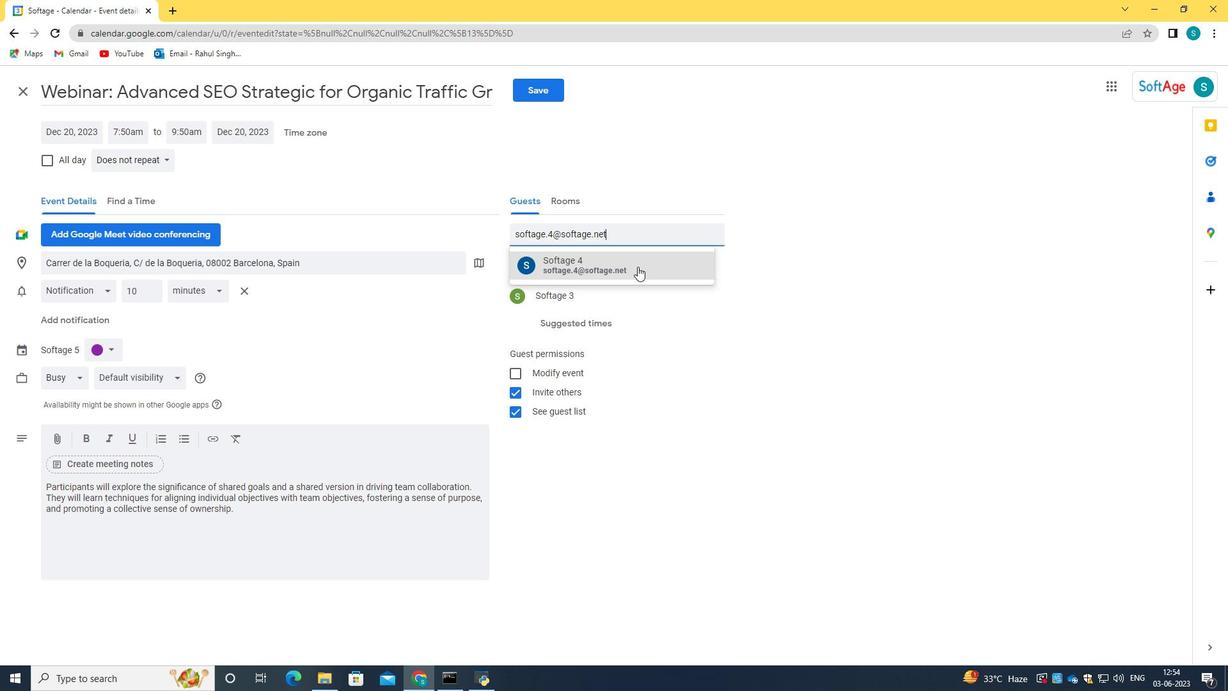 
Action: Mouse moved to (135, 161)
Screenshot: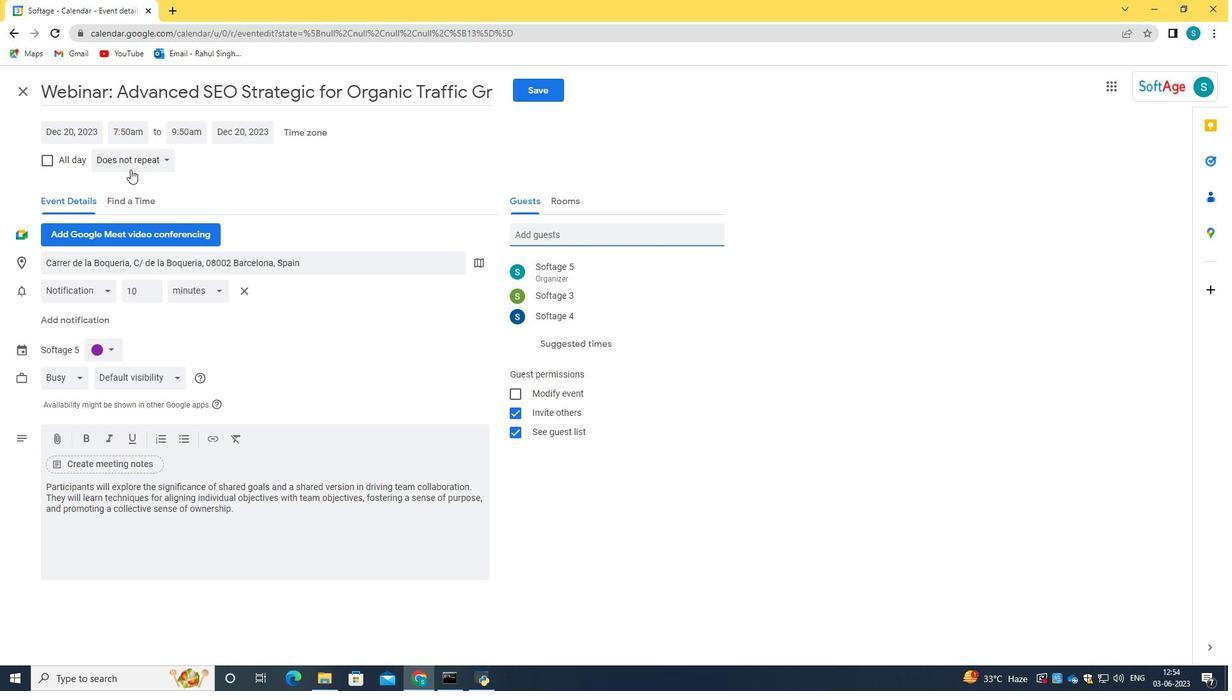 
Action: Mouse pressed left at (135, 161)
Screenshot: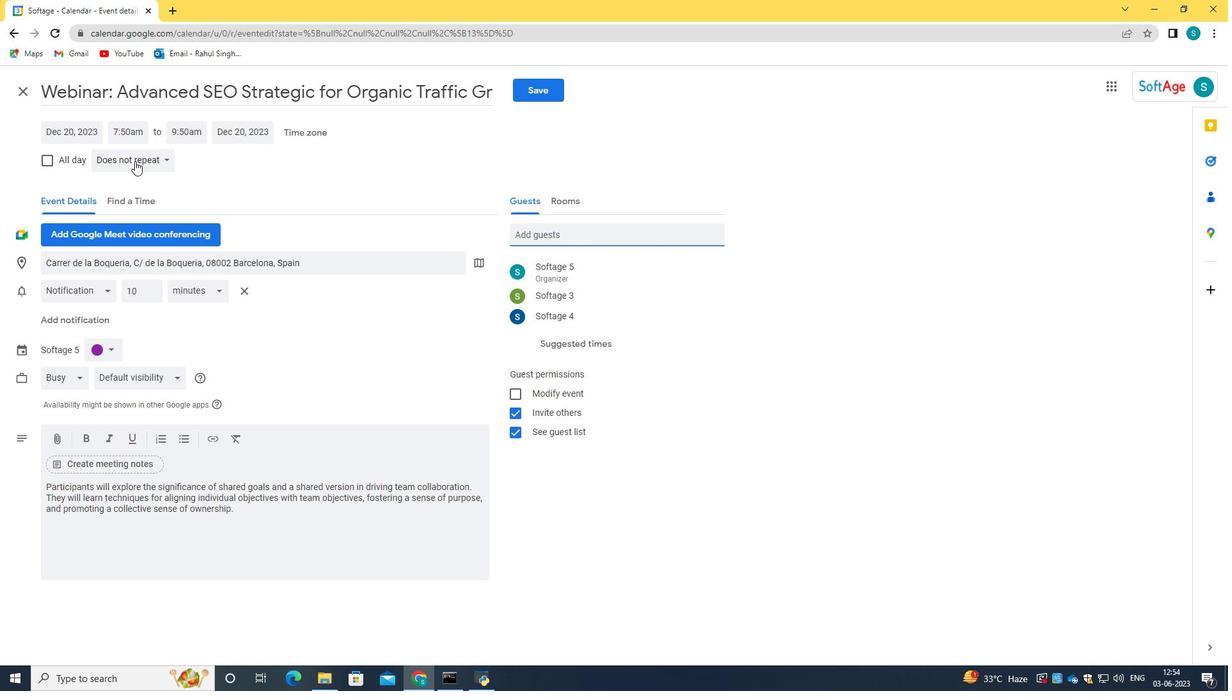 
Action: Mouse moved to (139, 301)
Screenshot: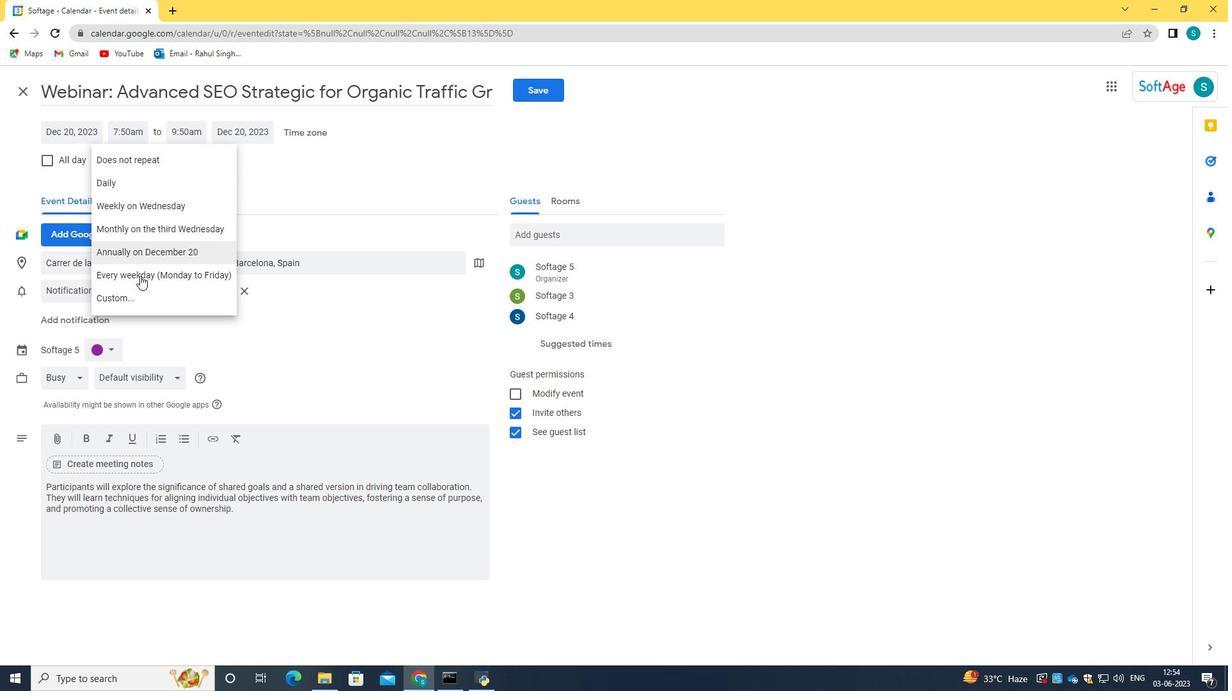 
Action: Mouse pressed left at (139, 301)
Screenshot: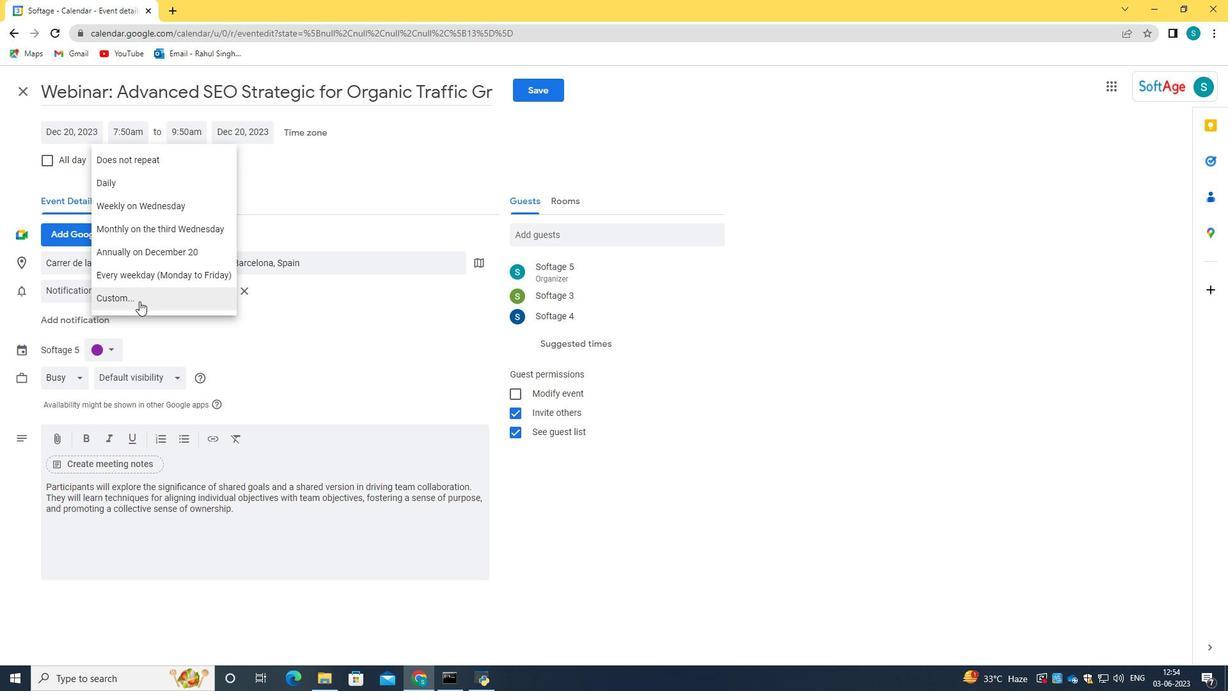 
Action: Mouse moved to (517, 344)
Screenshot: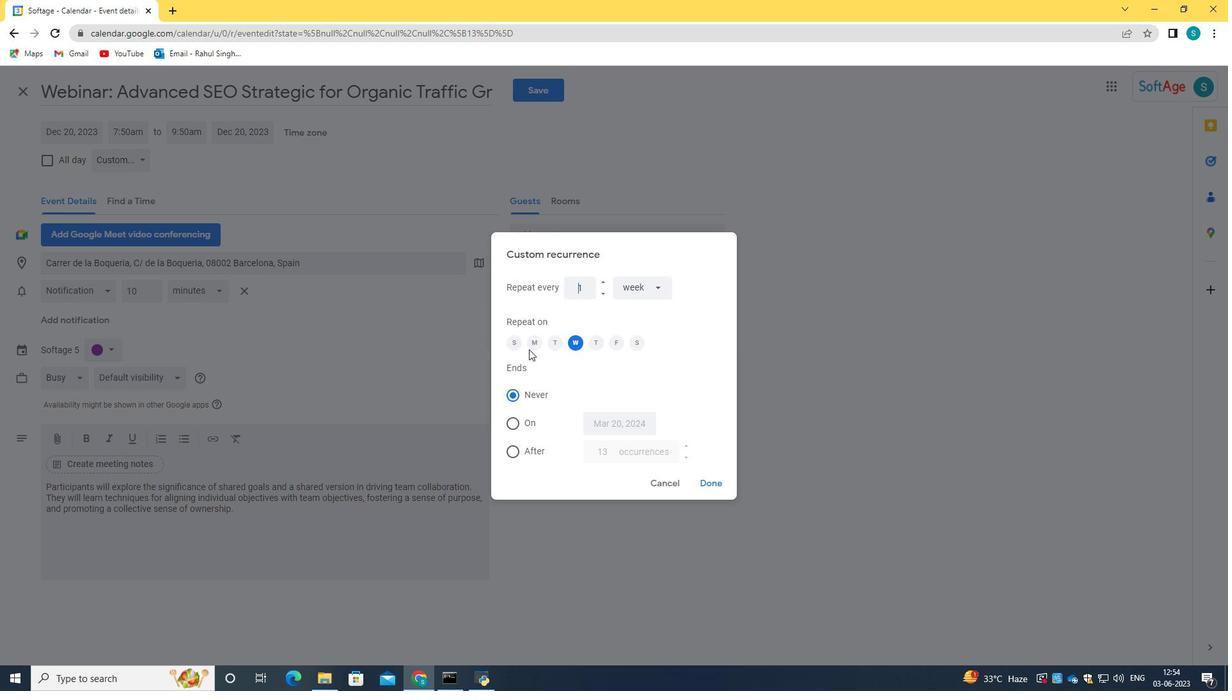
Action: Mouse pressed left at (517, 344)
Screenshot: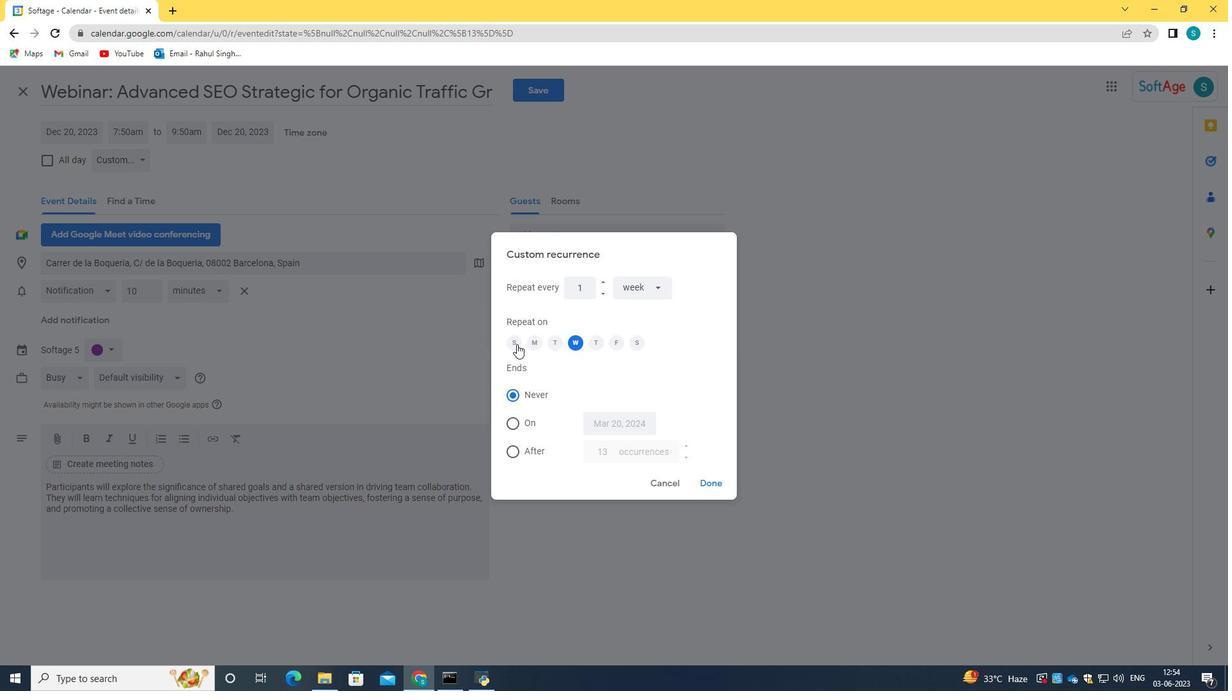 
Action: Mouse moved to (572, 343)
Screenshot: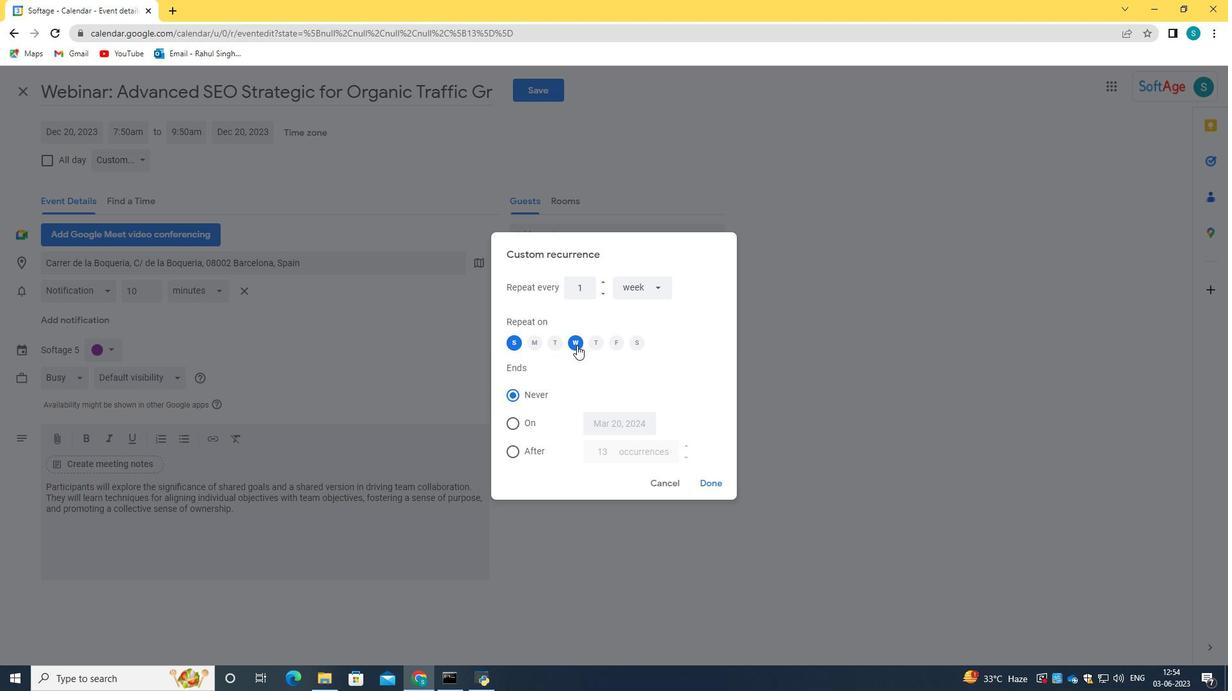 
Action: Mouse pressed left at (572, 343)
Screenshot: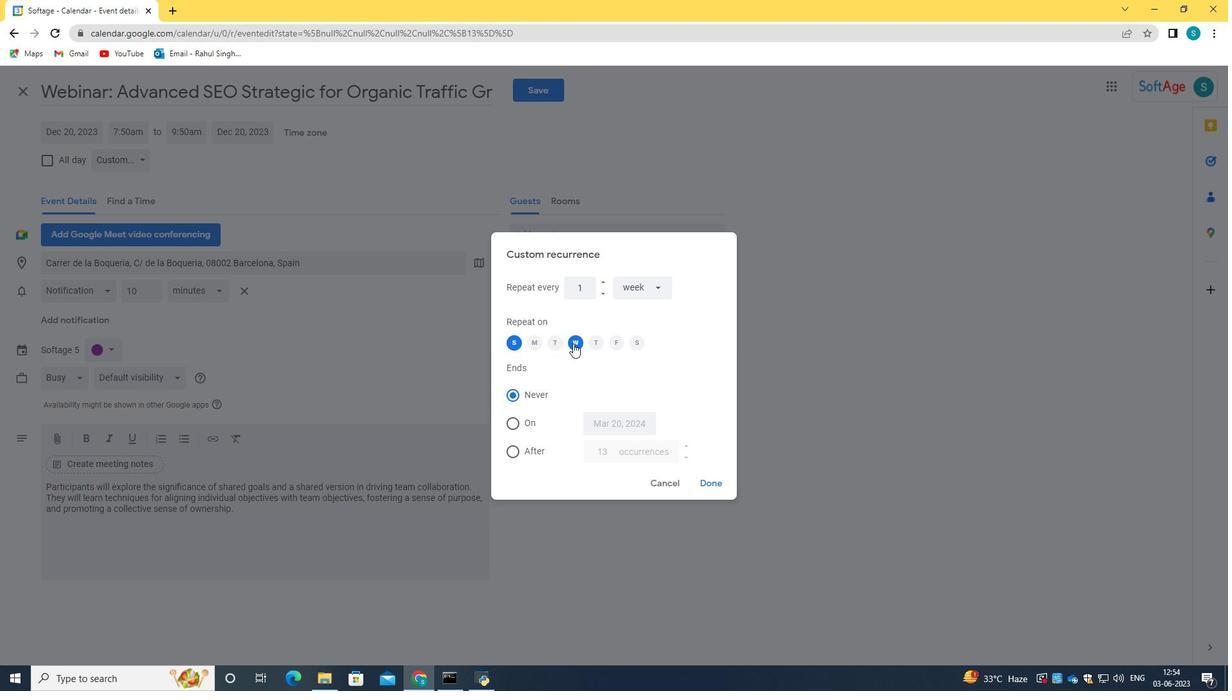 
Action: Mouse moved to (711, 485)
Screenshot: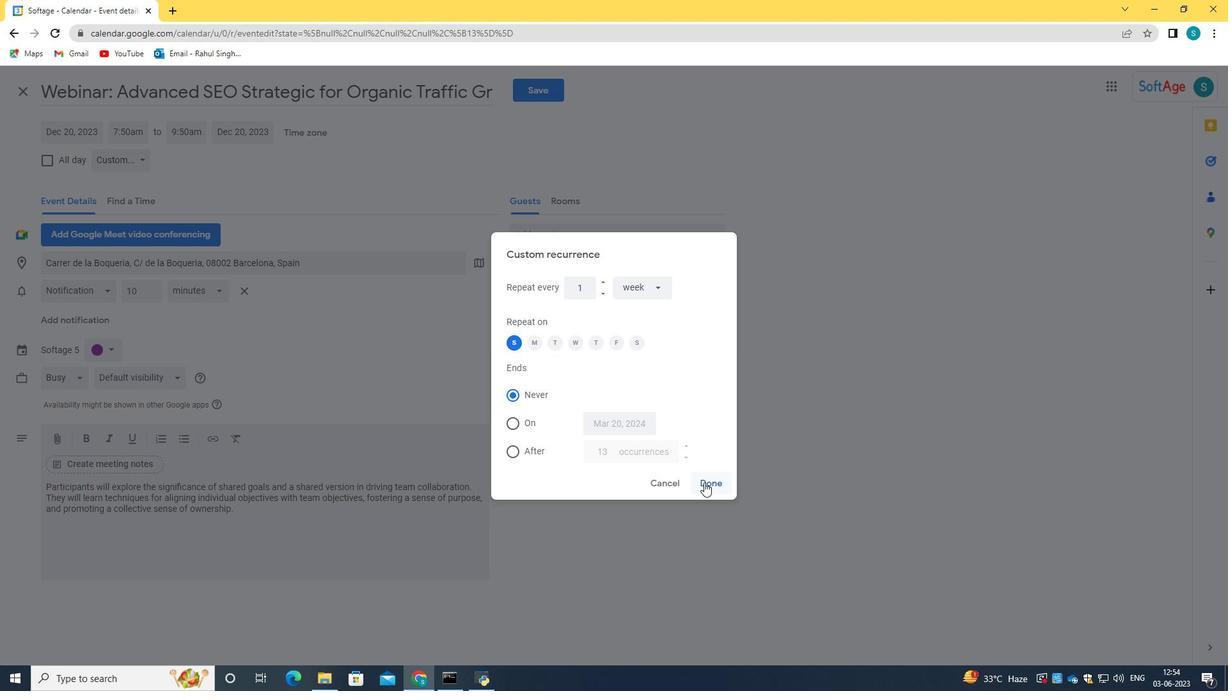 
Action: Mouse pressed left at (711, 485)
Screenshot: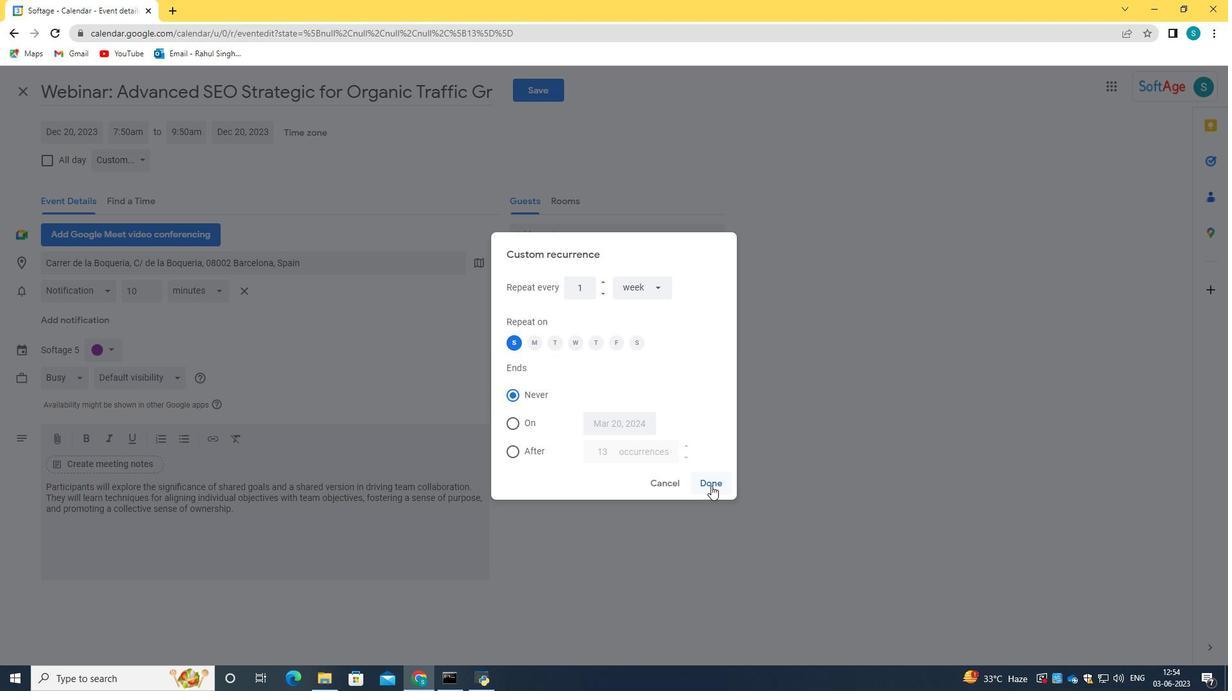 
Action: Mouse moved to (531, 95)
Screenshot: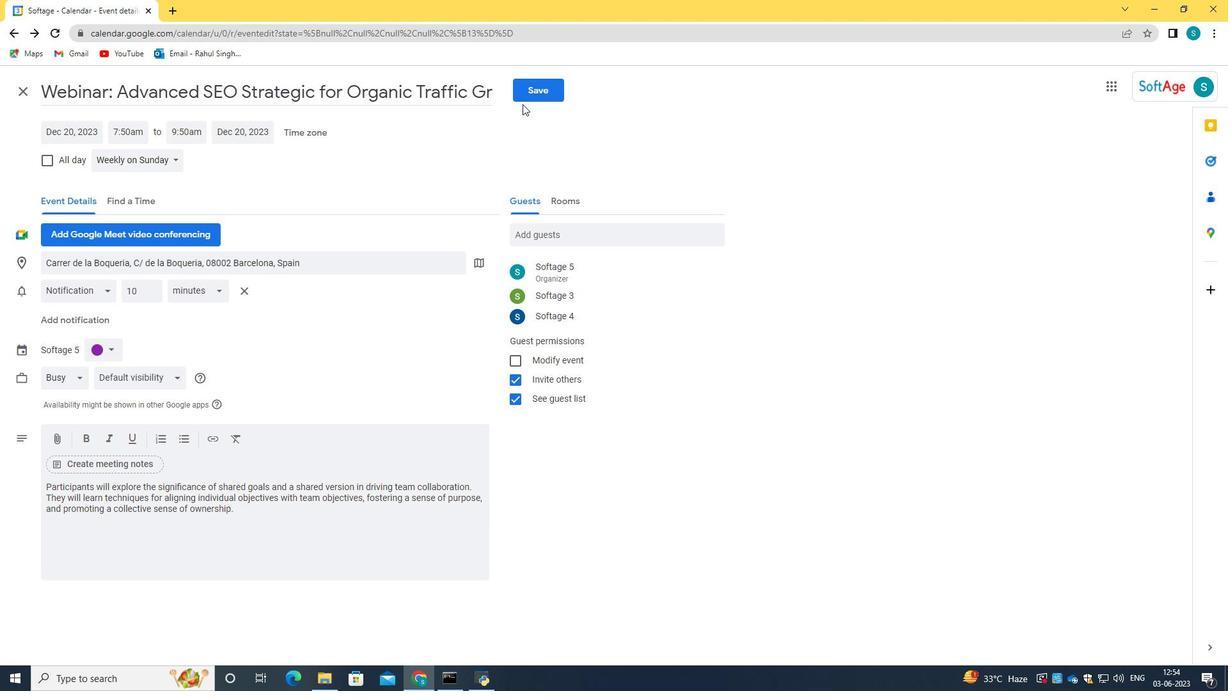 
Action: Mouse pressed left at (531, 95)
Screenshot: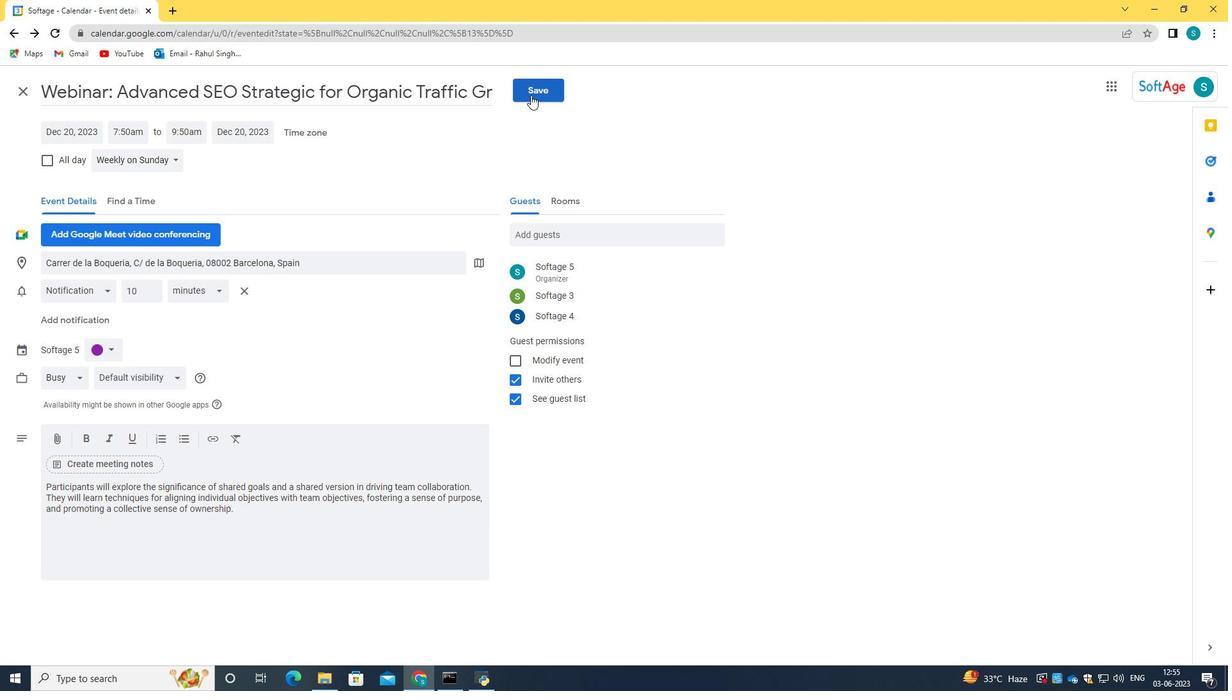 
Action: Mouse moved to (743, 396)
Screenshot: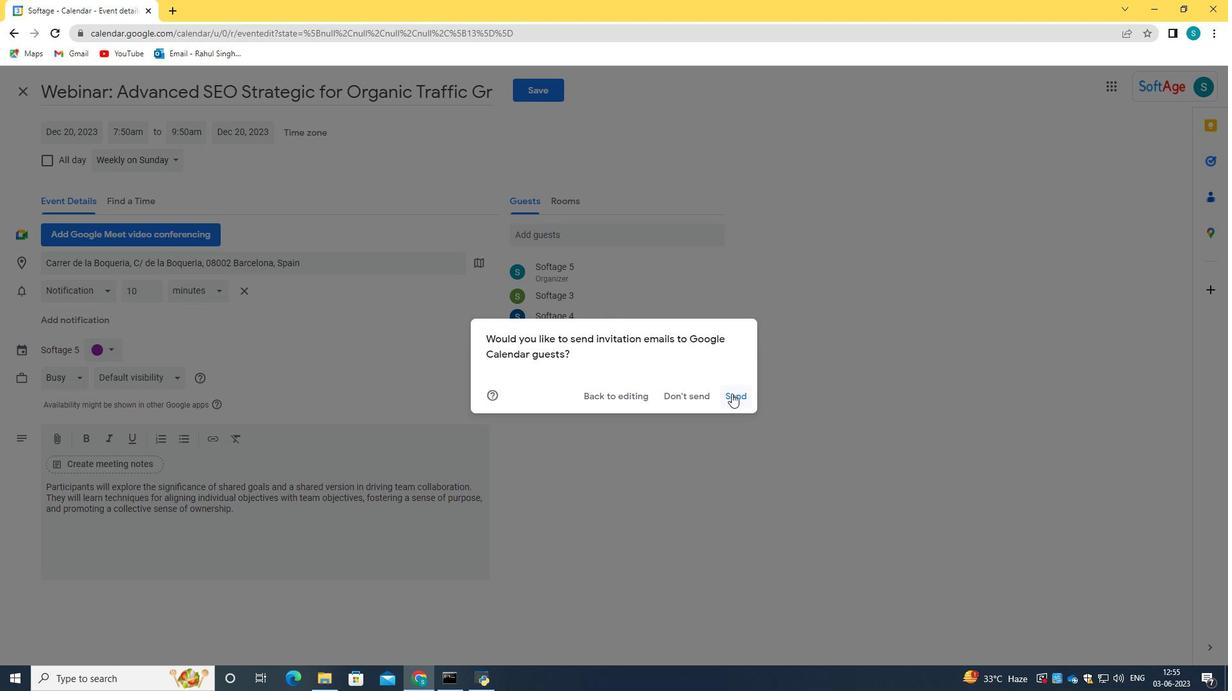 
Action: Mouse pressed left at (743, 396)
Screenshot: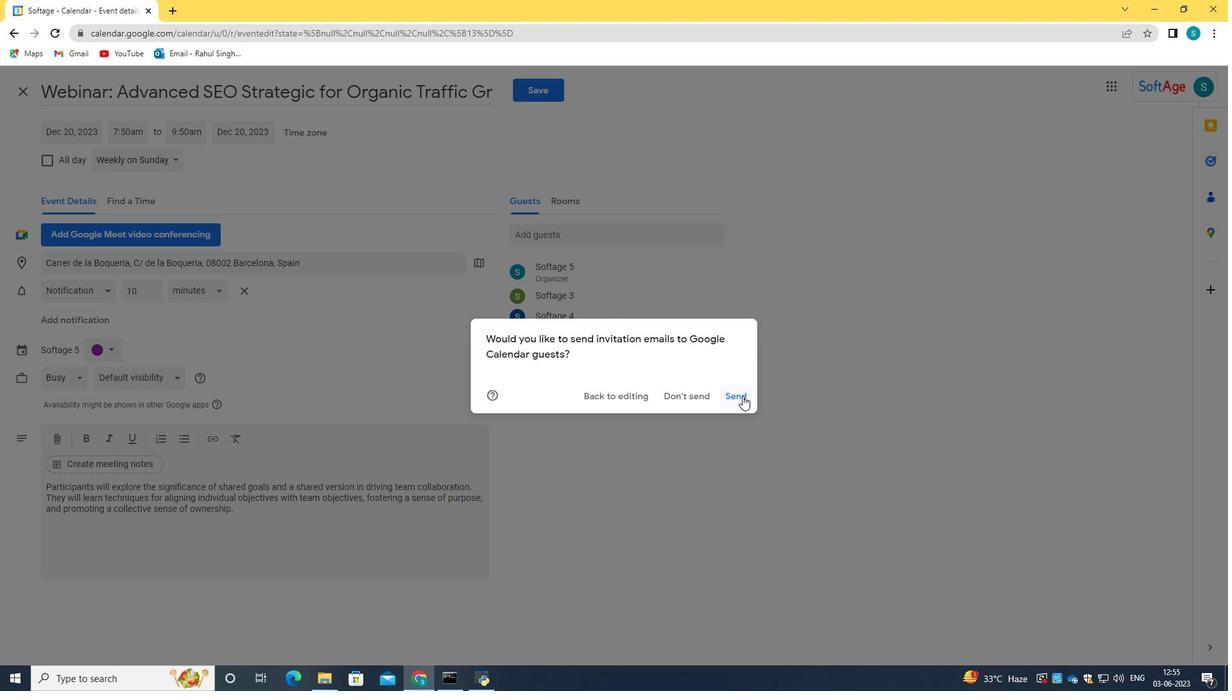
